 Task: Create a rule when a start date more than 1 days ago is moved in a card by anyone except me.
Action: Mouse moved to (1179, 98)
Screenshot: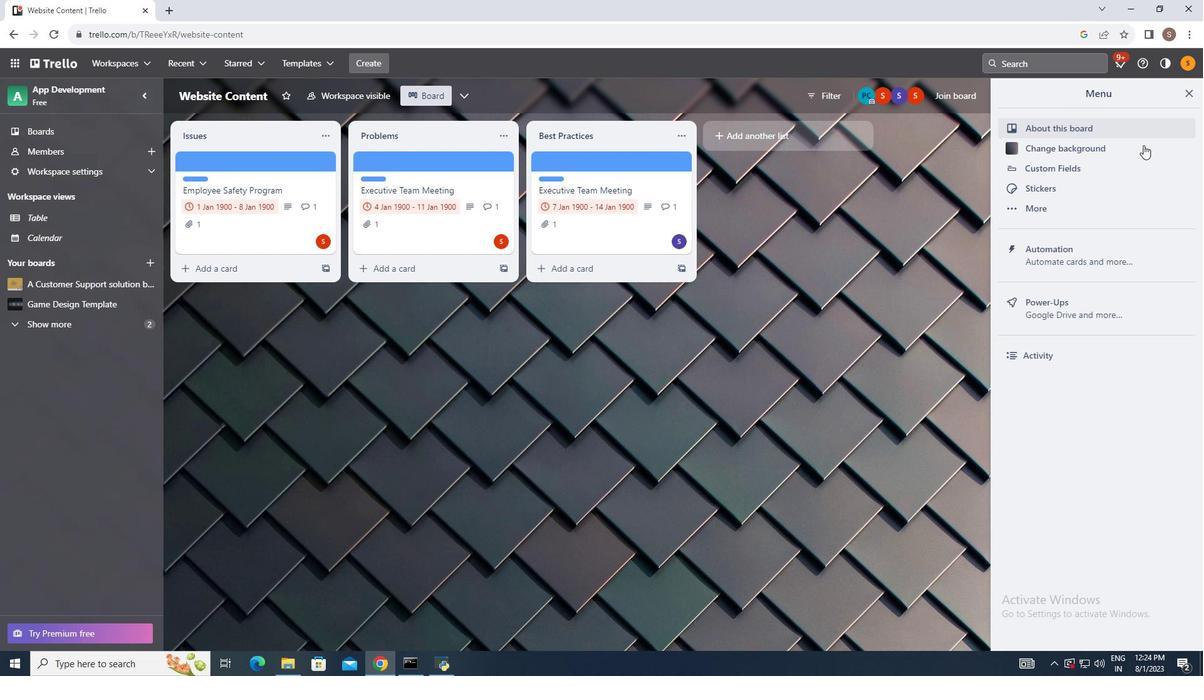 
Action: Mouse pressed left at (1179, 98)
Screenshot: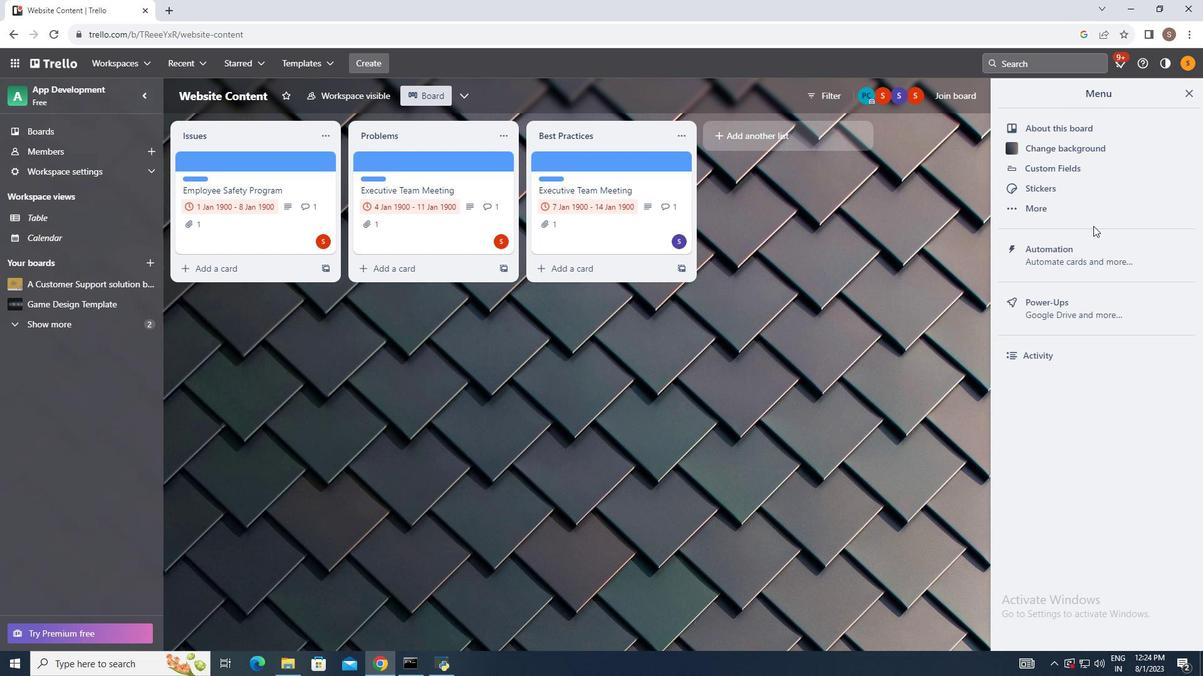 
Action: Mouse moved to (1085, 251)
Screenshot: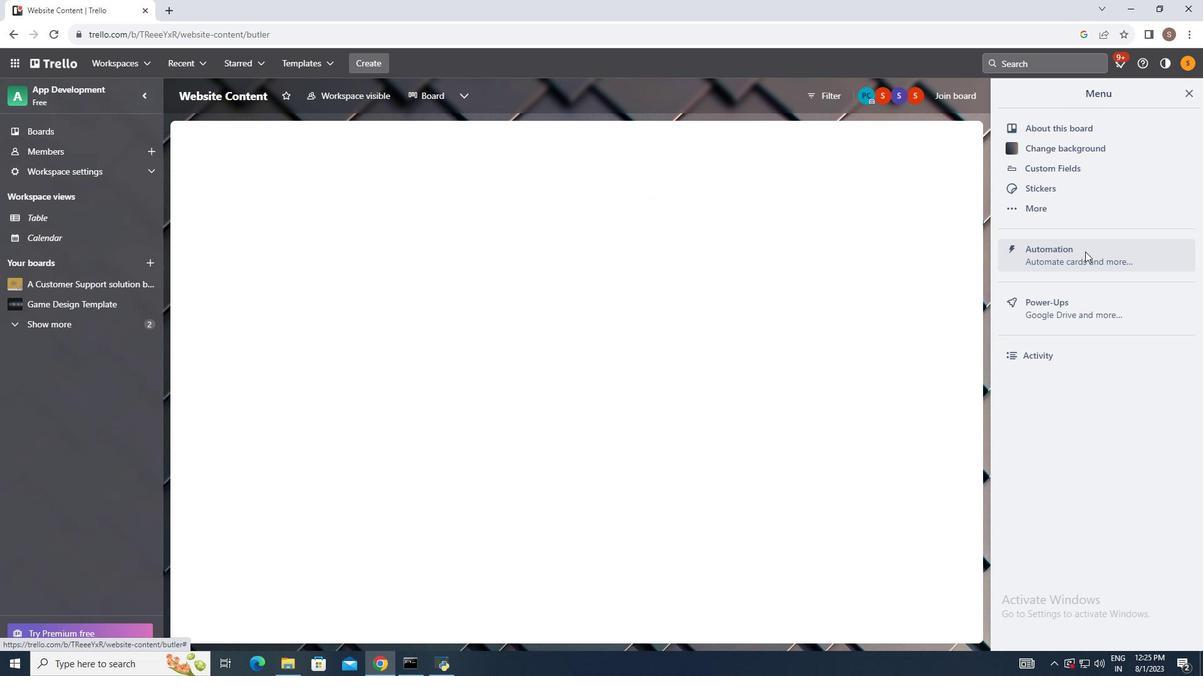 
Action: Mouse pressed left at (1085, 251)
Screenshot: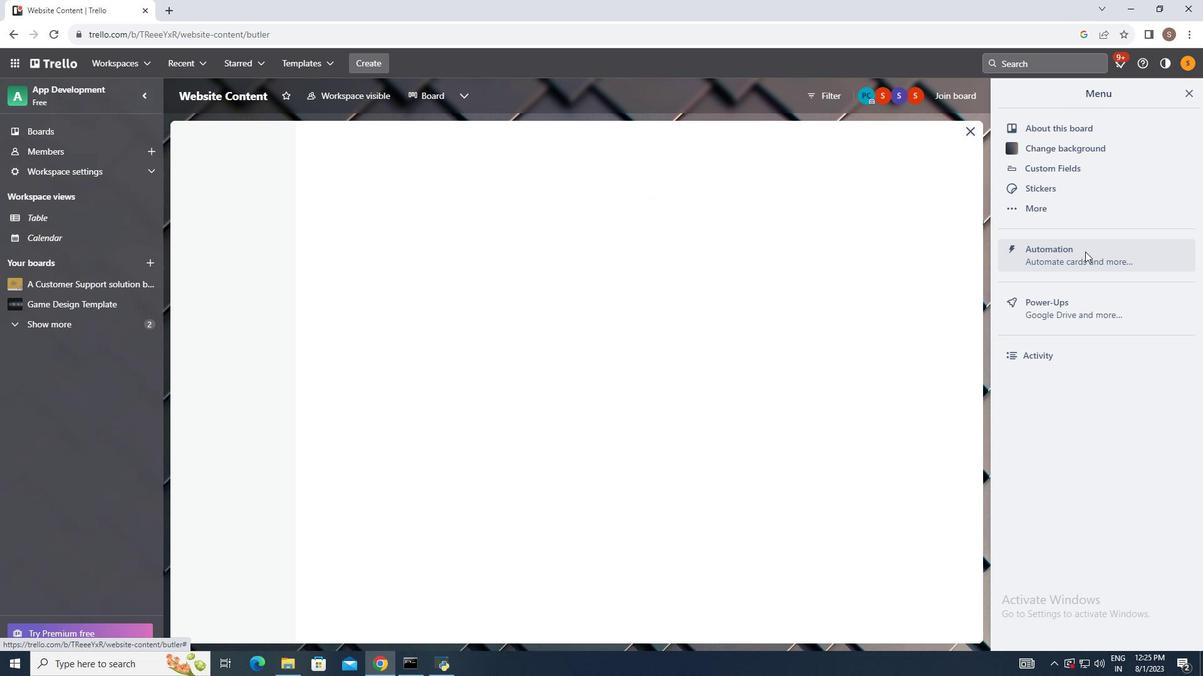 
Action: Mouse moved to (249, 215)
Screenshot: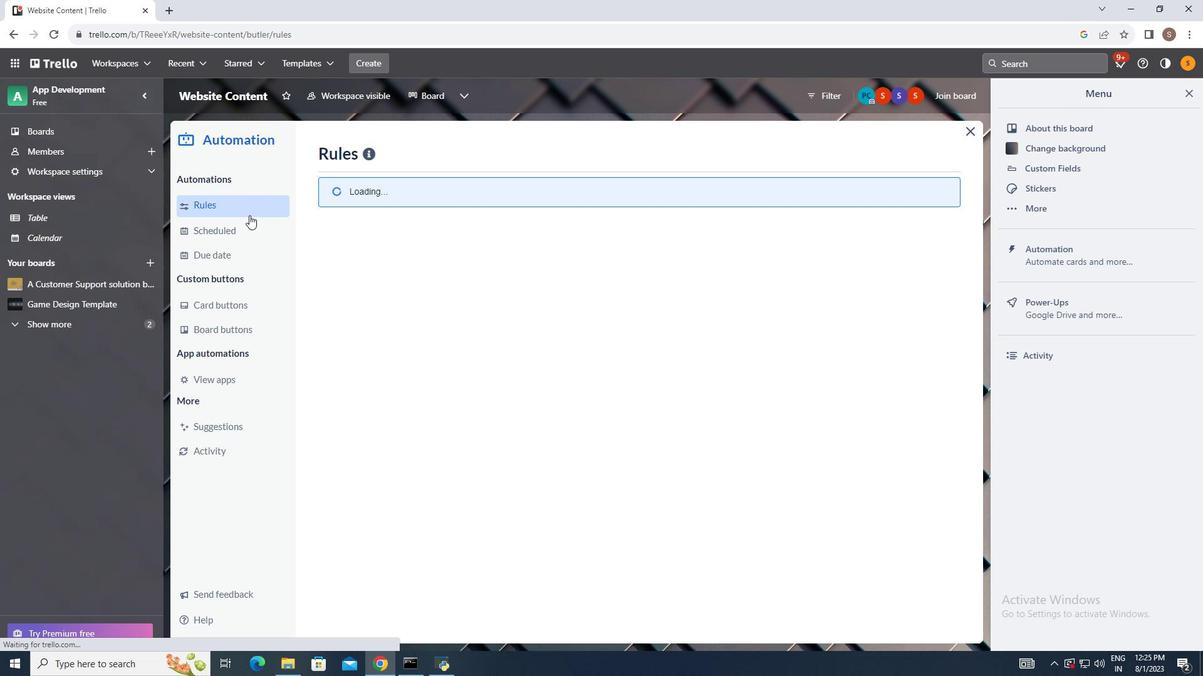 
Action: Mouse pressed left at (249, 215)
Screenshot: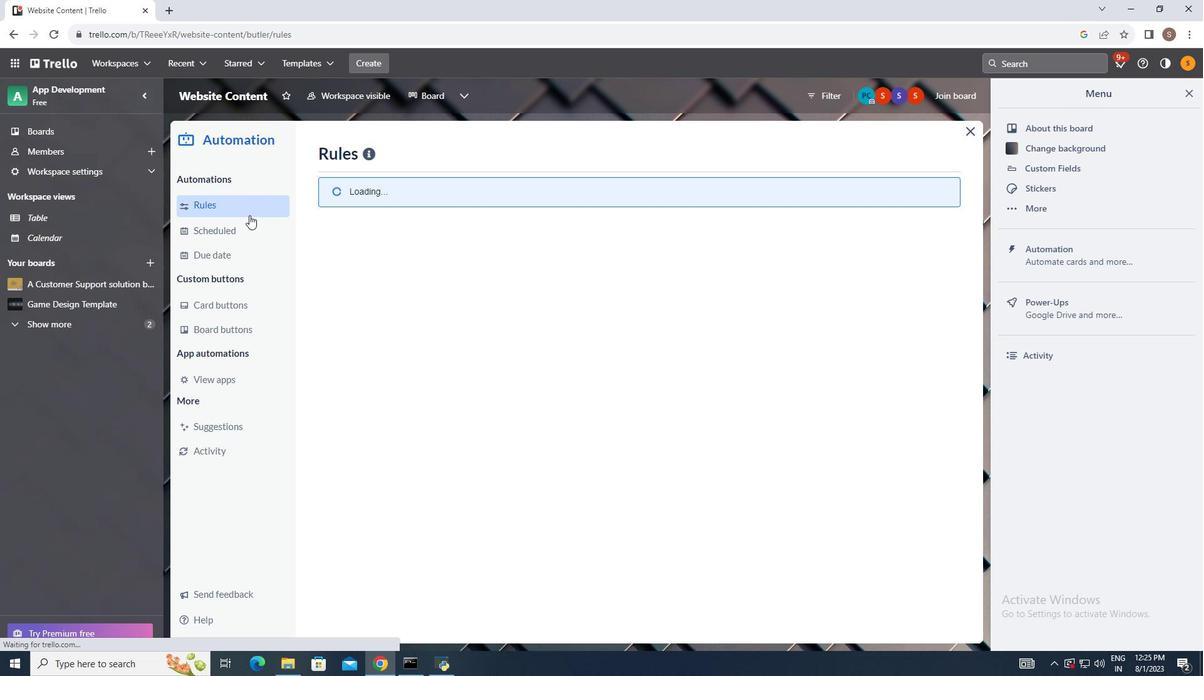 
Action: Mouse moved to (830, 156)
Screenshot: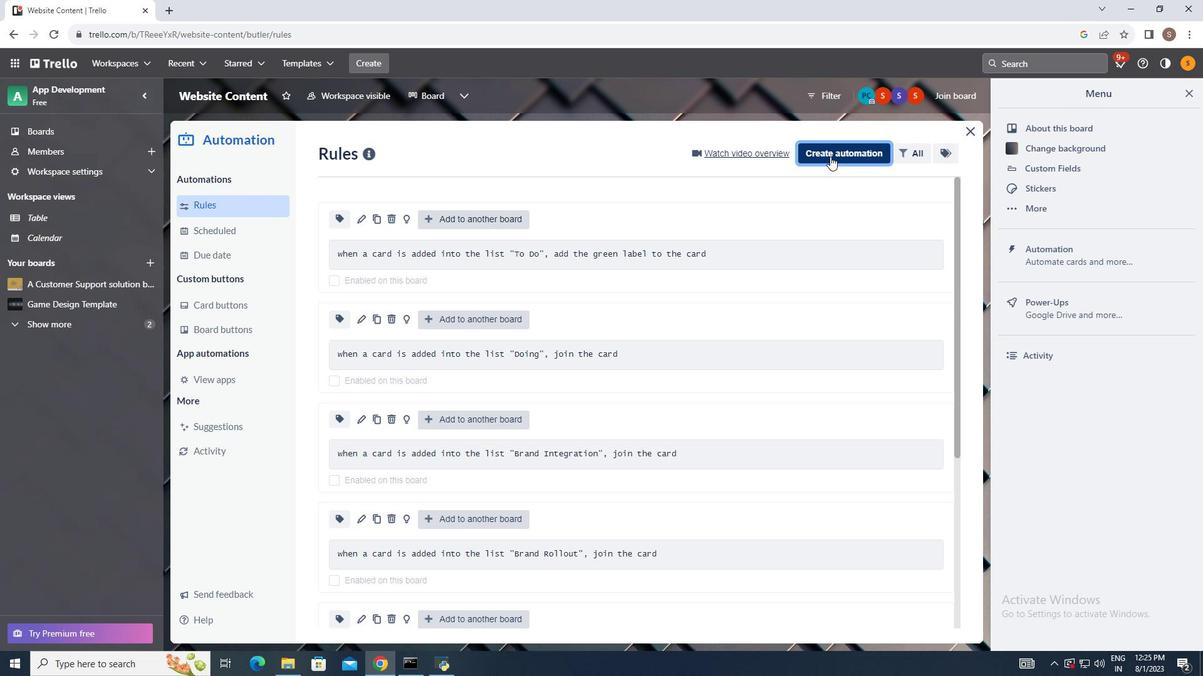 
Action: Mouse pressed left at (830, 156)
Screenshot: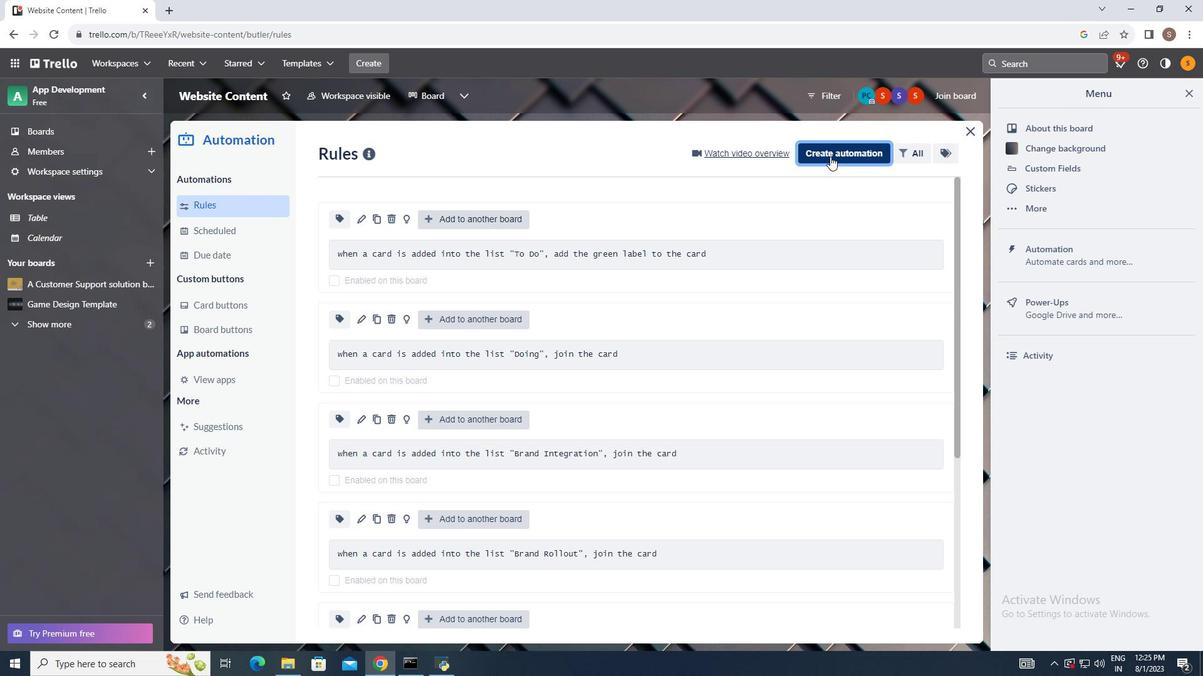 
Action: Mouse moved to (643, 273)
Screenshot: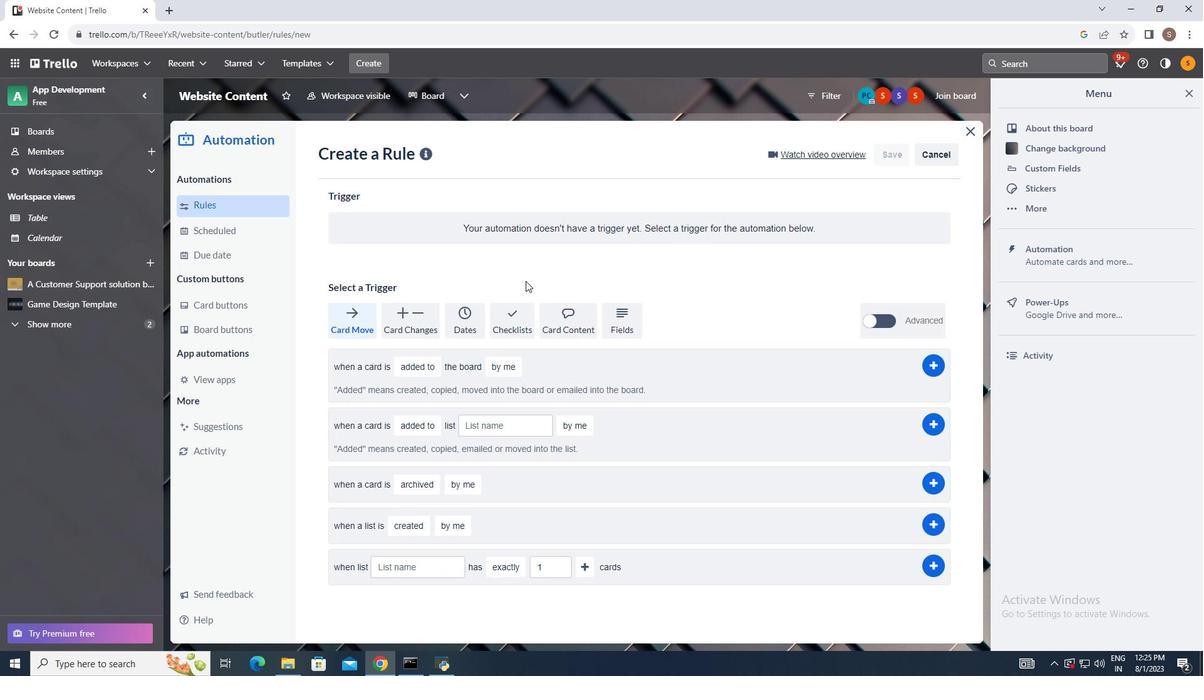 
Action: Mouse pressed left at (643, 273)
Screenshot: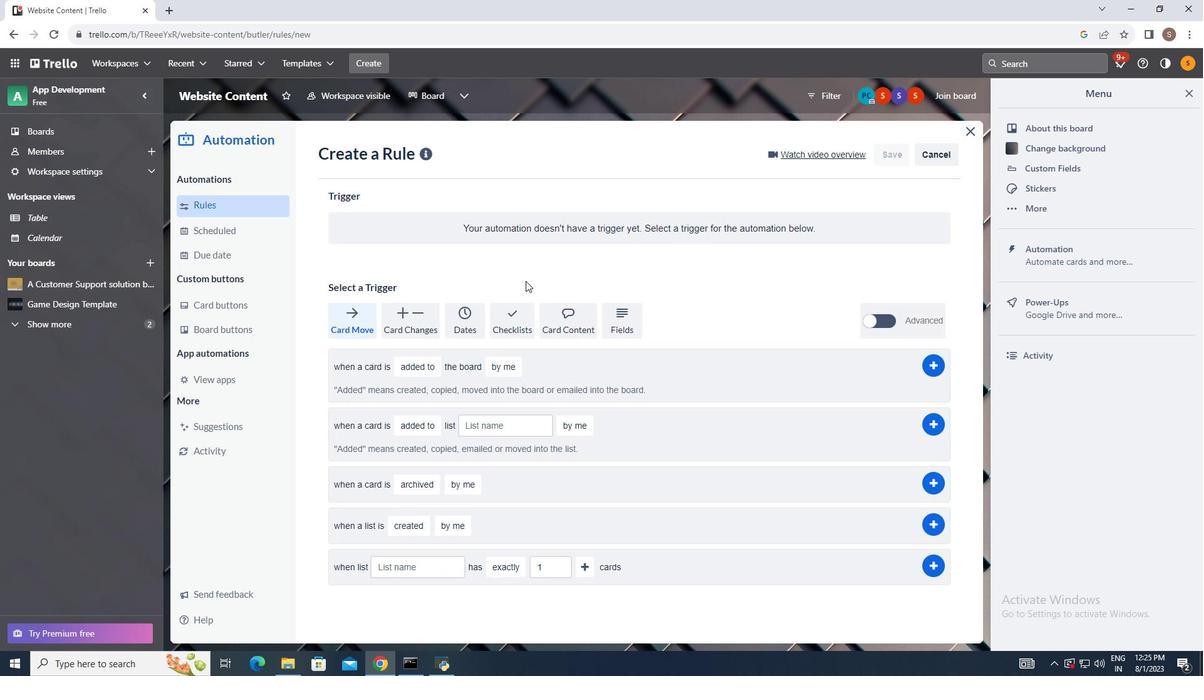 
Action: Mouse moved to (463, 315)
Screenshot: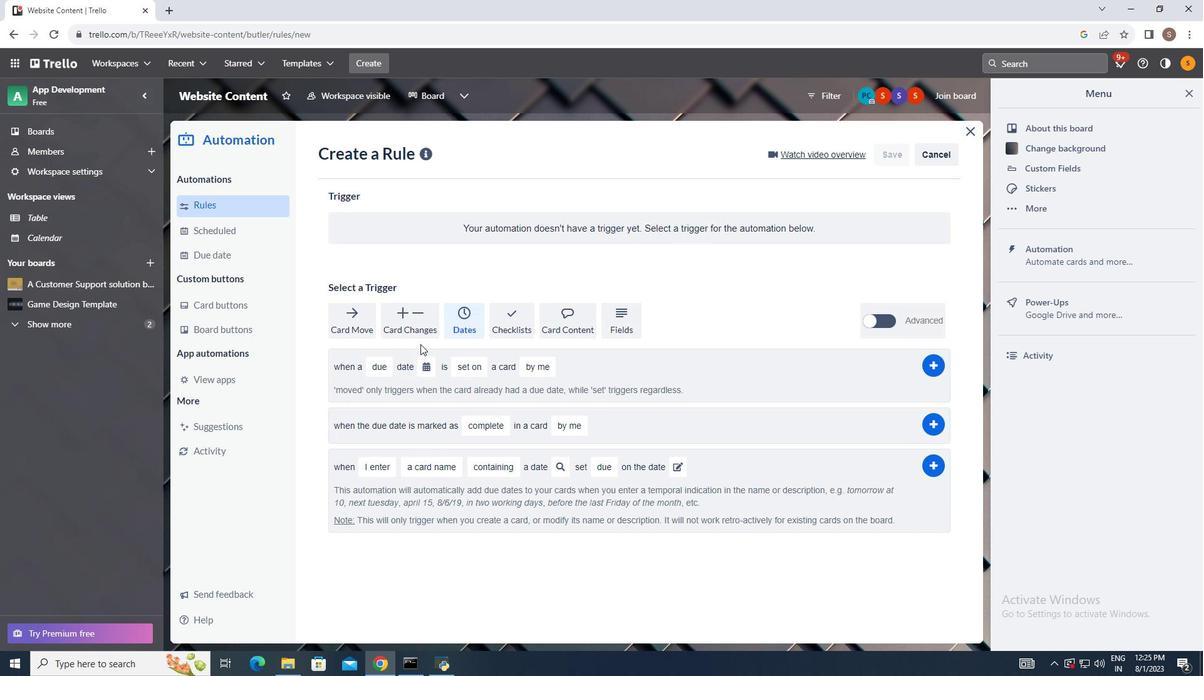 
Action: Mouse pressed left at (463, 315)
Screenshot: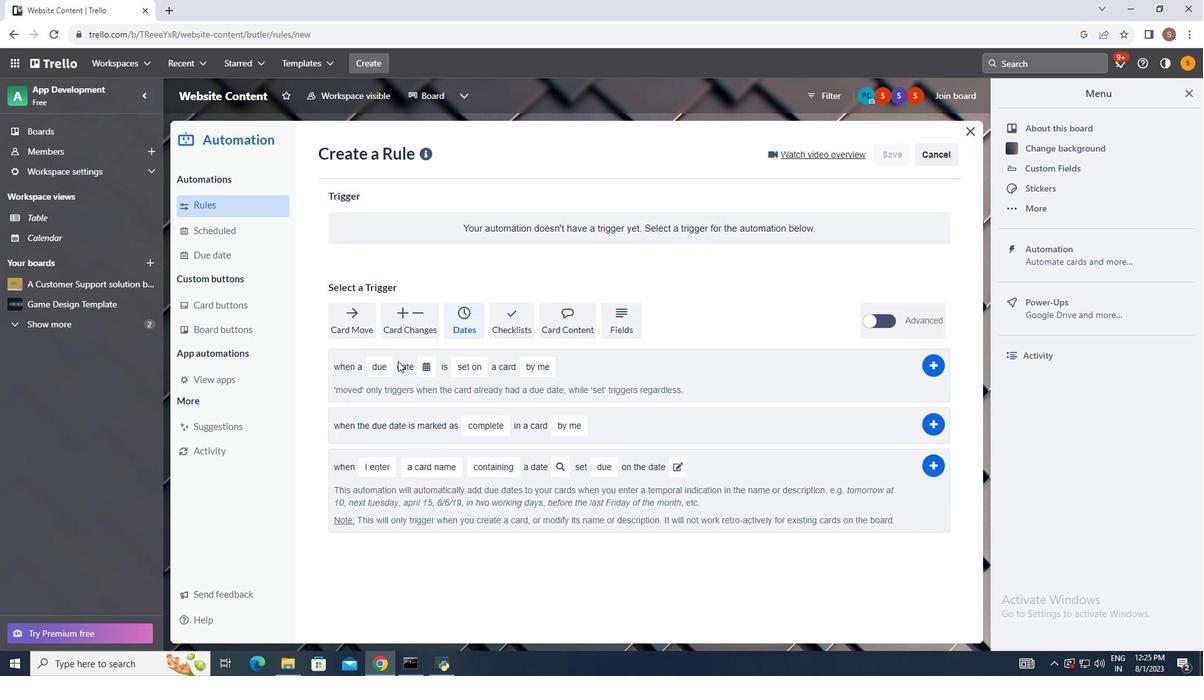 
Action: Mouse moved to (383, 369)
Screenshot: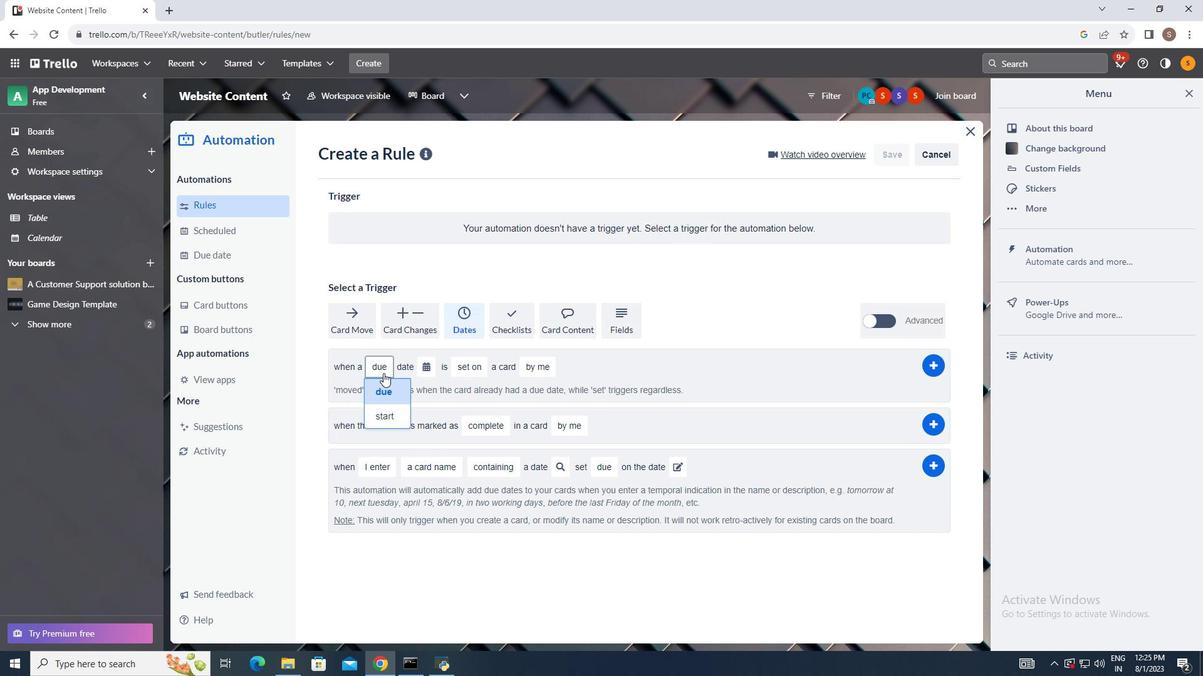 
Action: Mouse pressed left at (383, 369)
Screenshot: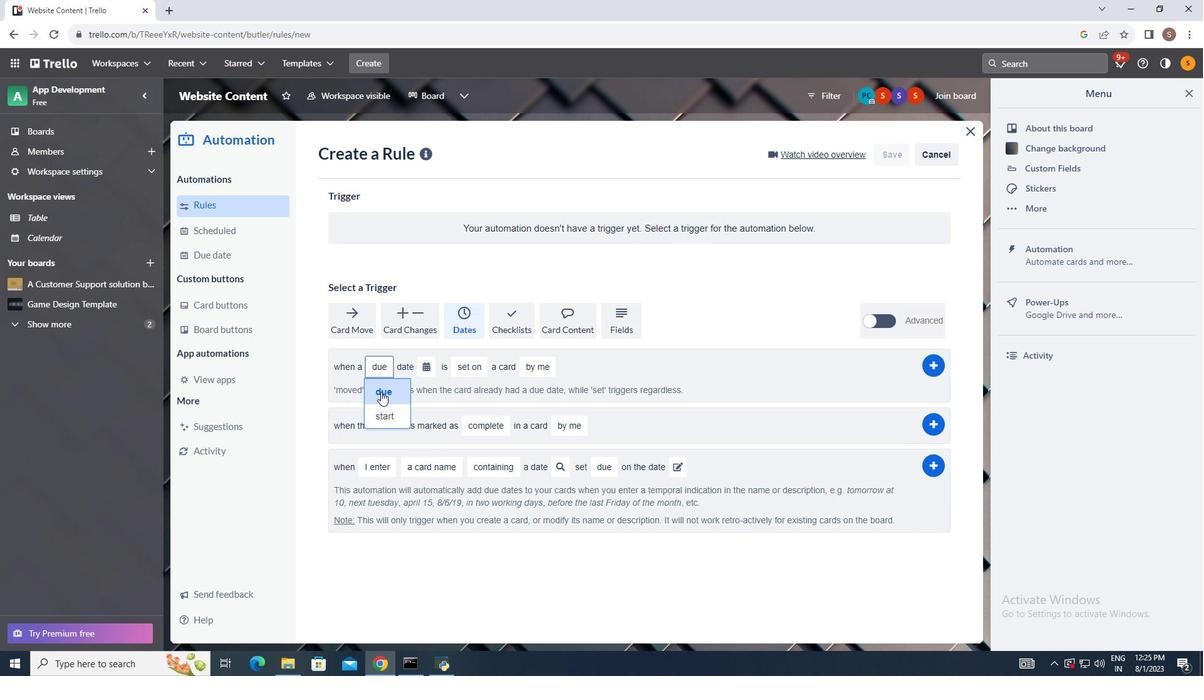 
Action: Mouse moved to (384, 412)
Screenshot: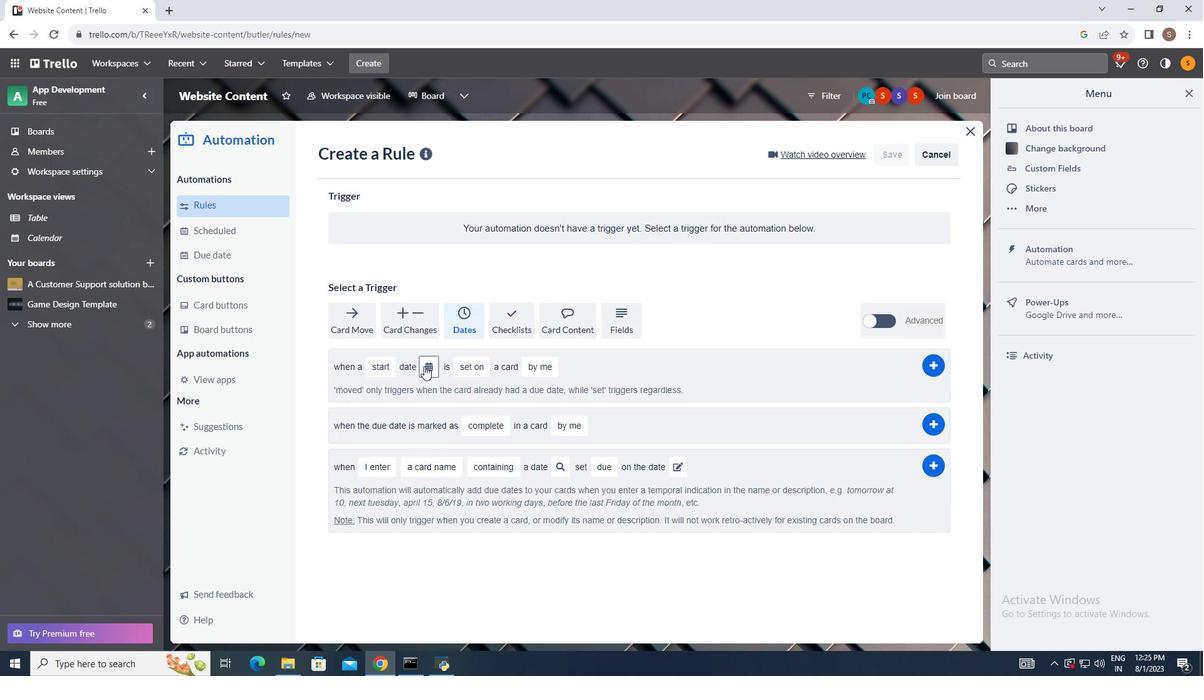 
Action: Mouse pressed left at (384, 412)
Screenshot: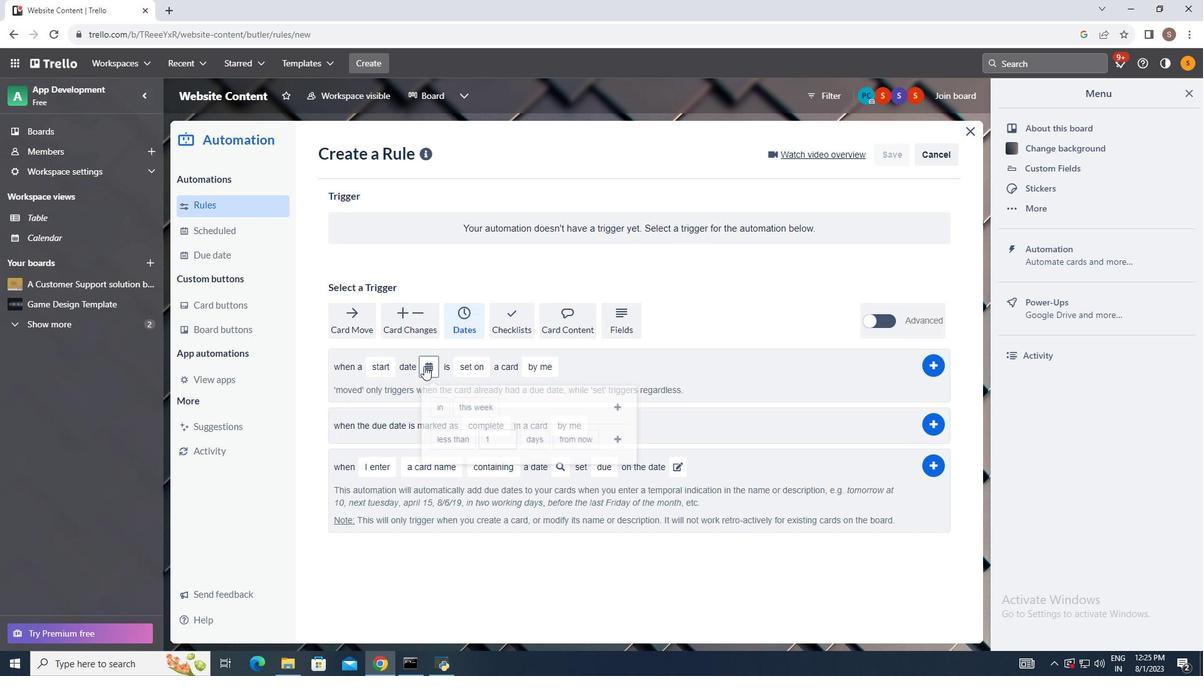
Action: Mouse moved to (424, 366)
Screenshot: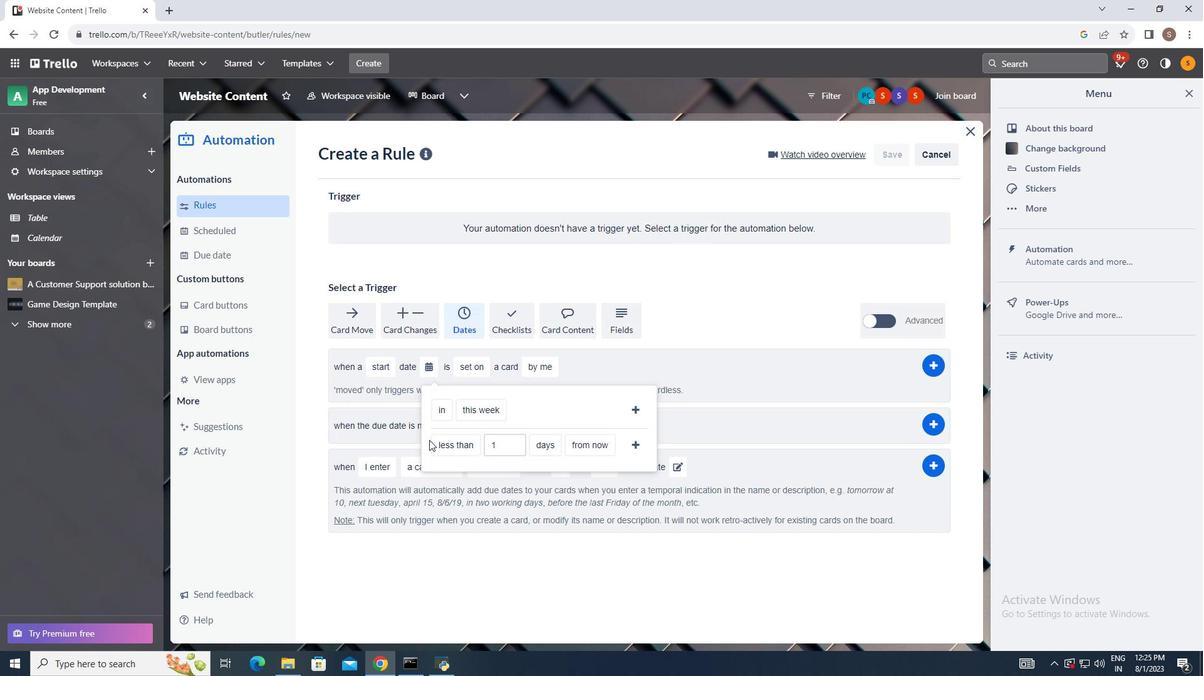 
Action: Mouse pressed left at (424, 366)
Screenshot: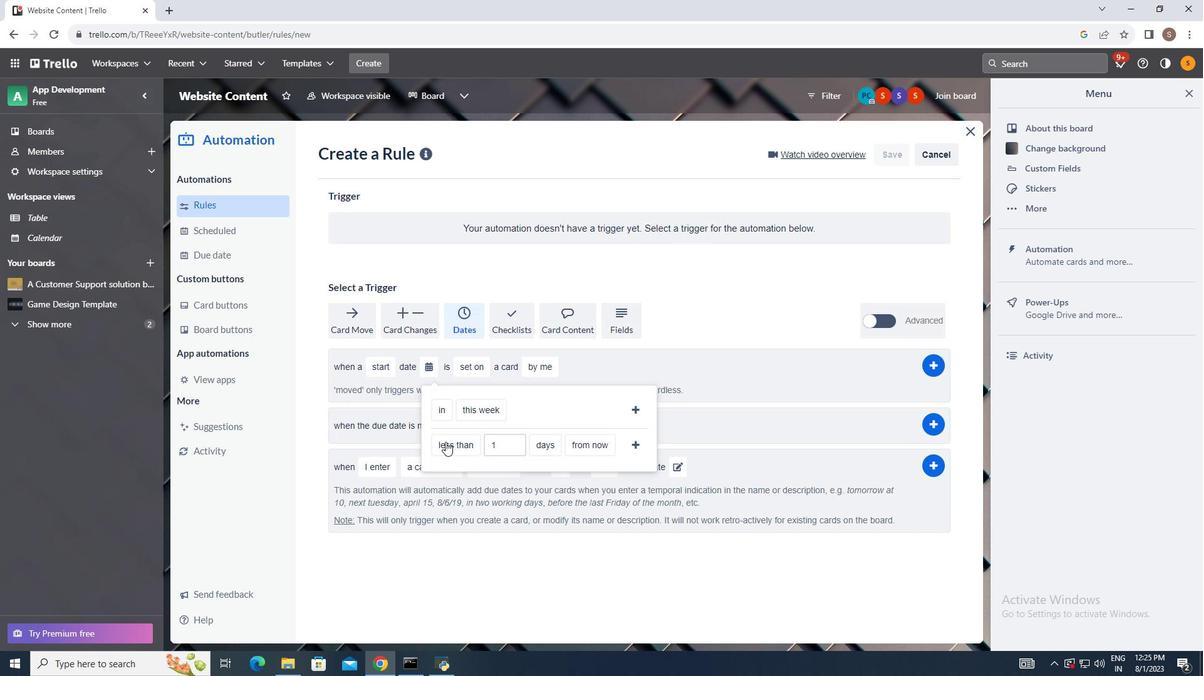 
Action: Mouse moved to (446, 442)
Screenshot: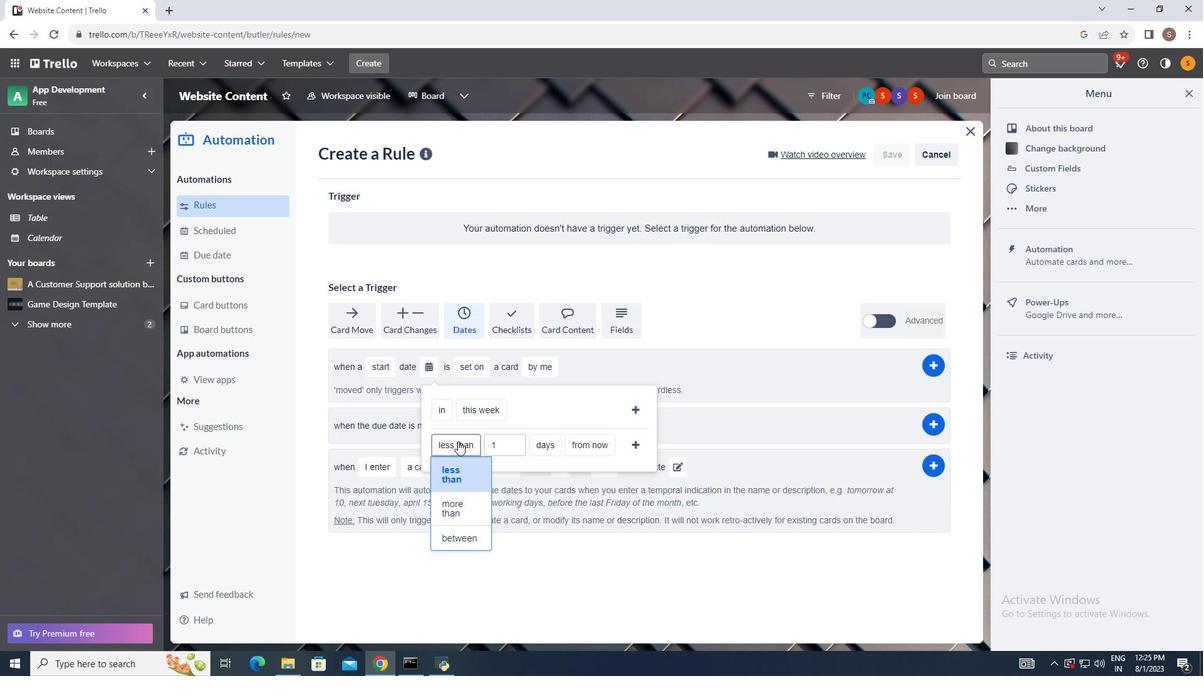 
Action: Mouse pressed left at (446, 442)
Screenshot: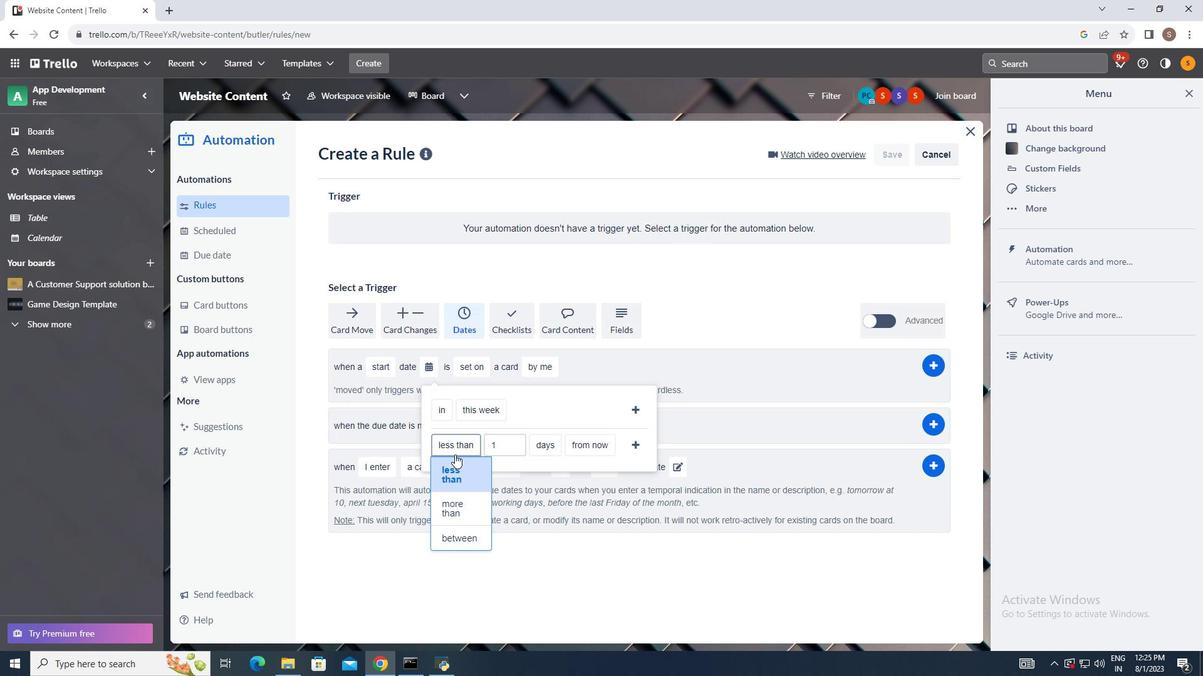 
Action: Mouse moved to (454, 503)
Screenshot: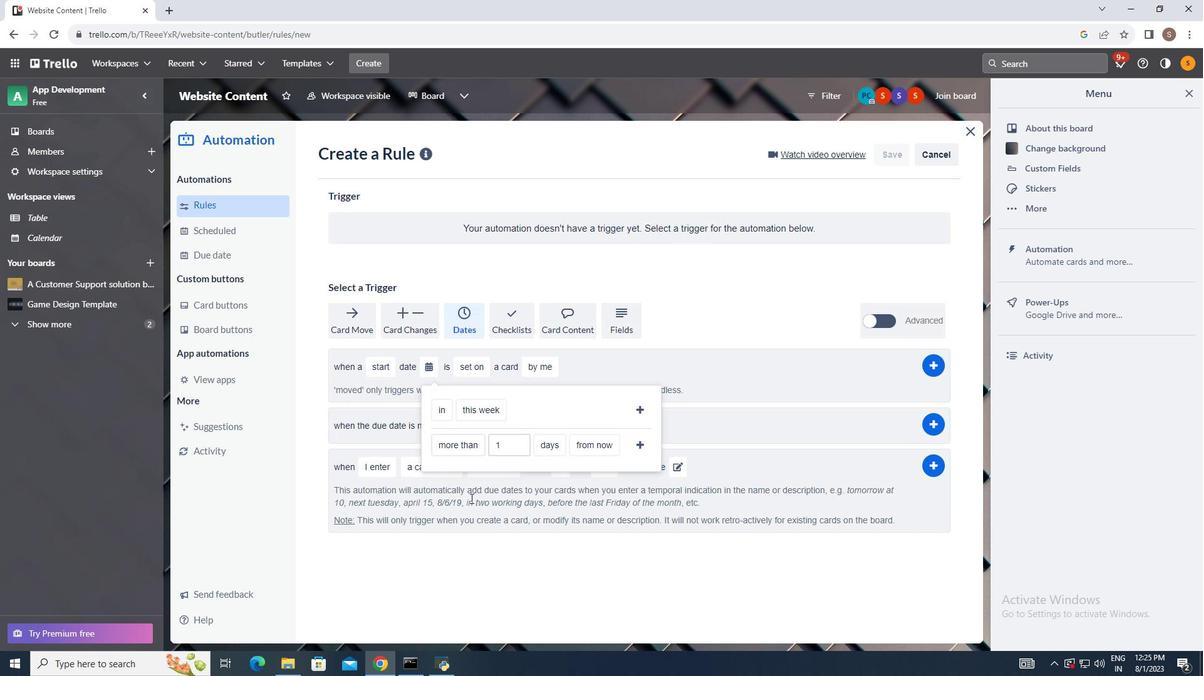 
Action: Mouse pressed left at (454, 503)
Screenshot: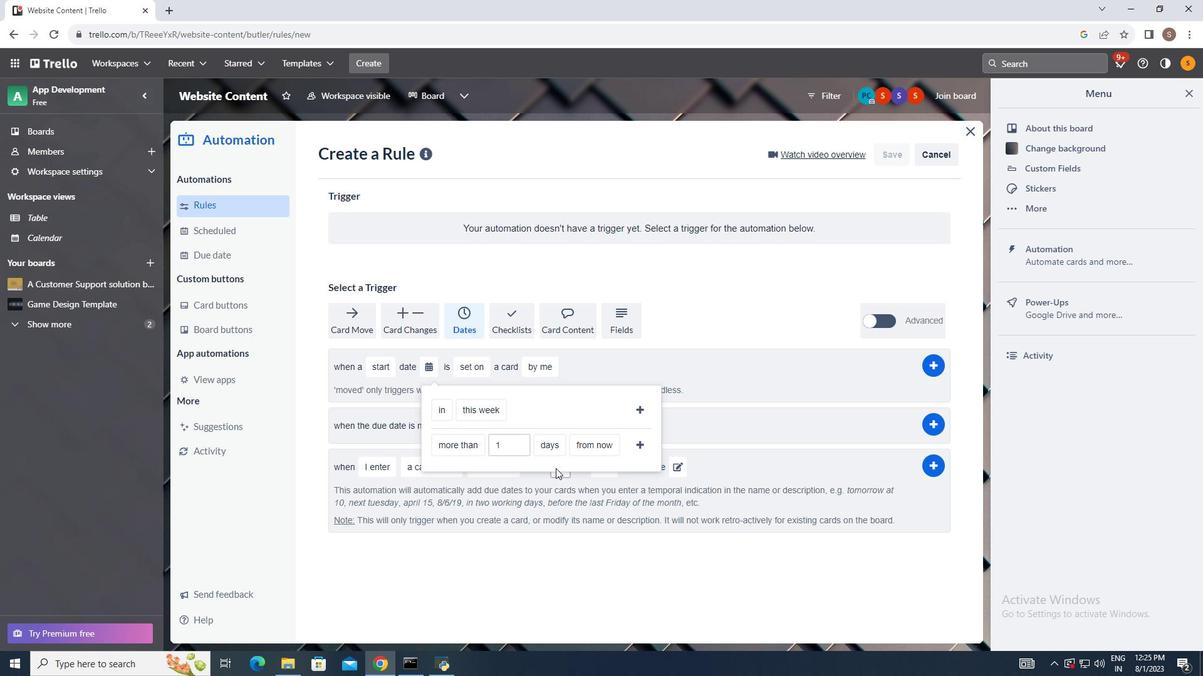 
Action: Mouse moved to (553, 446)
Screenshot: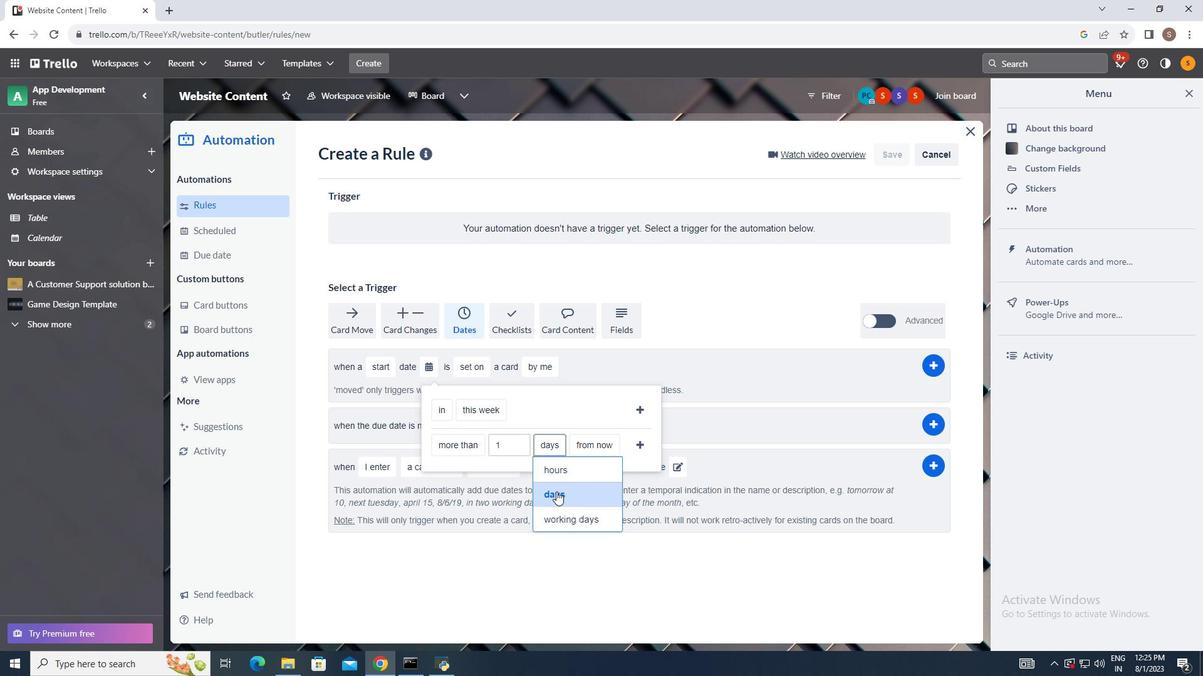 
Action: Mouse pressed left at (553, 446)
Screenshot: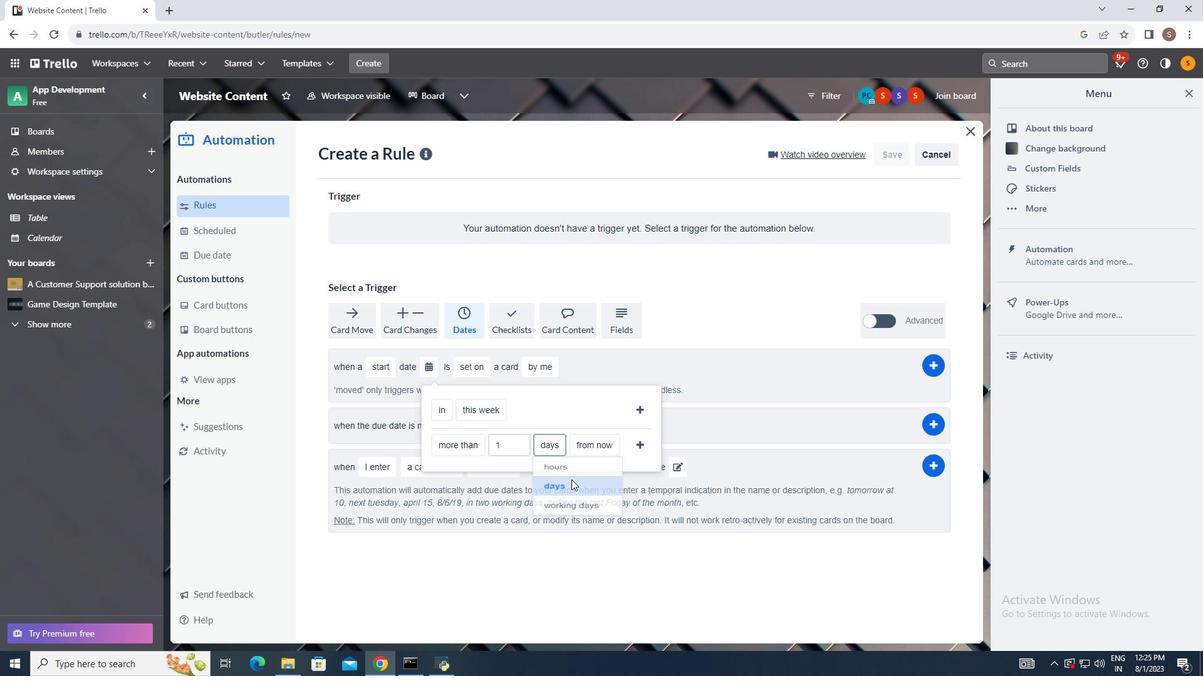 
Action: Mouse moved to (556, 491)
Screenshot: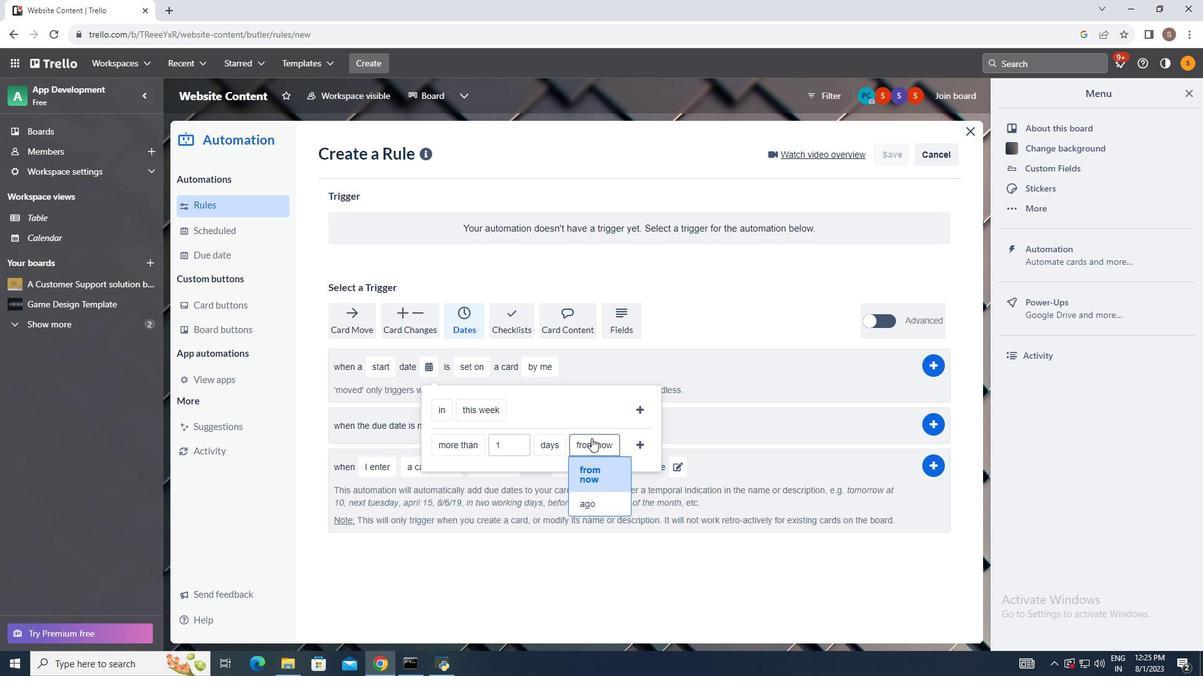
Action: Mouse pressed left at (556, 491)
Screenshot: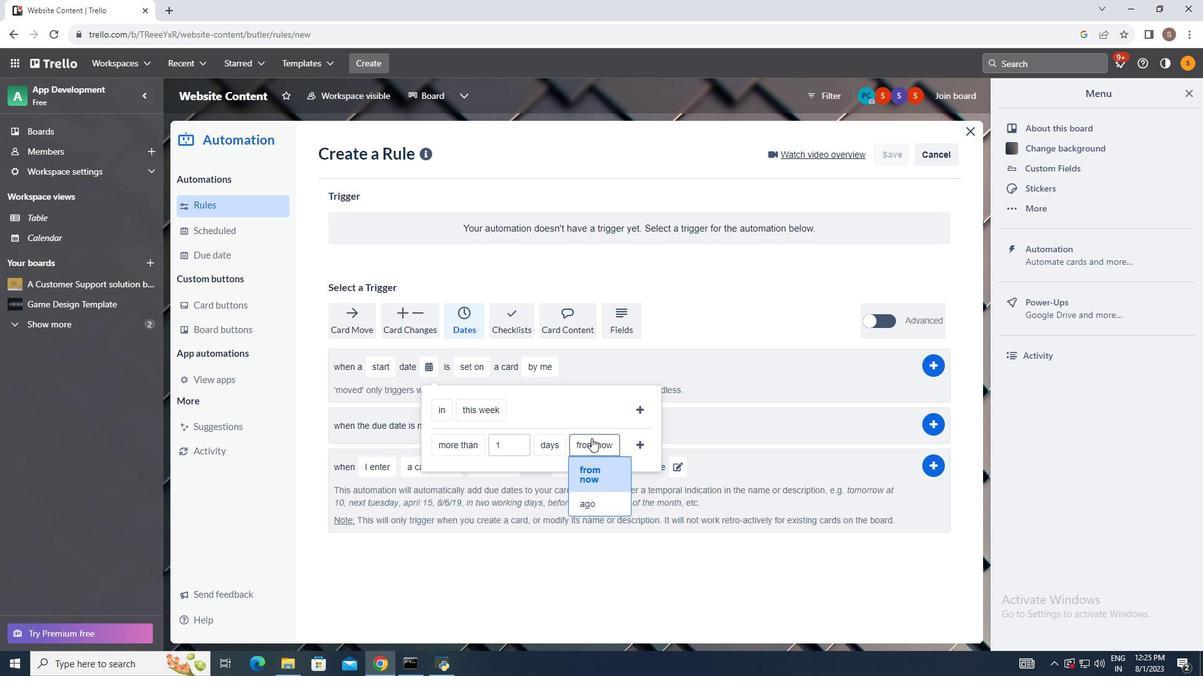
Action: Mouse moved to (591, 438)
Screenshot: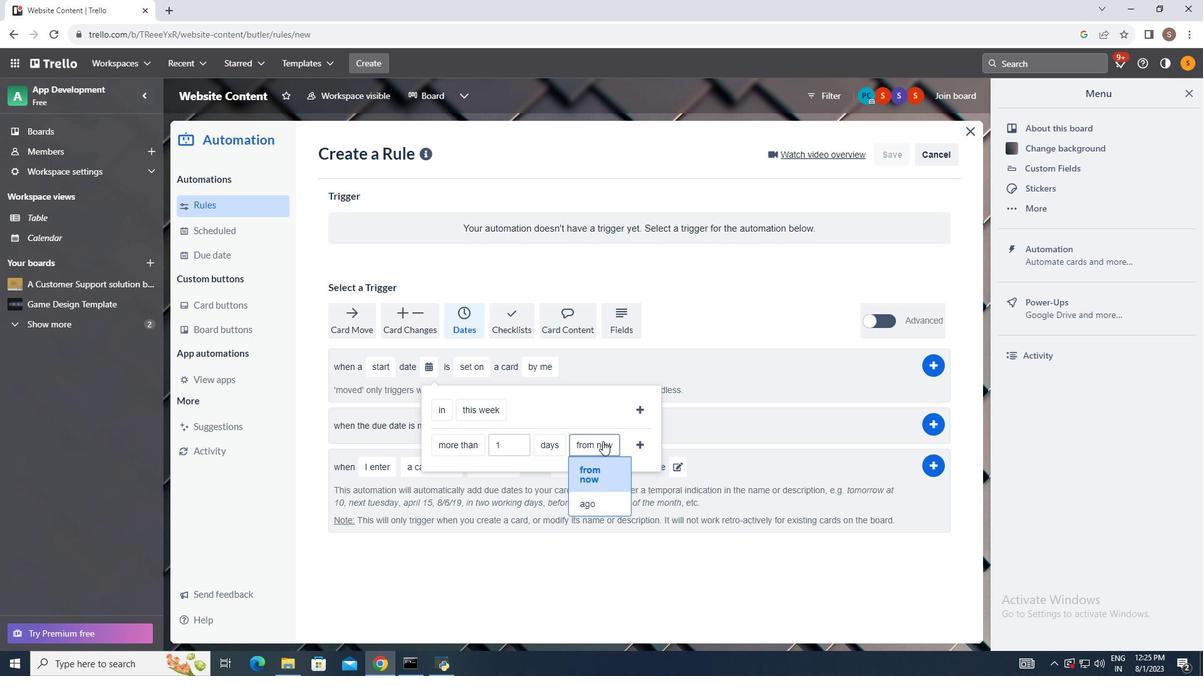
Action: Mouse pressed left at (591, 438)
Screenshot: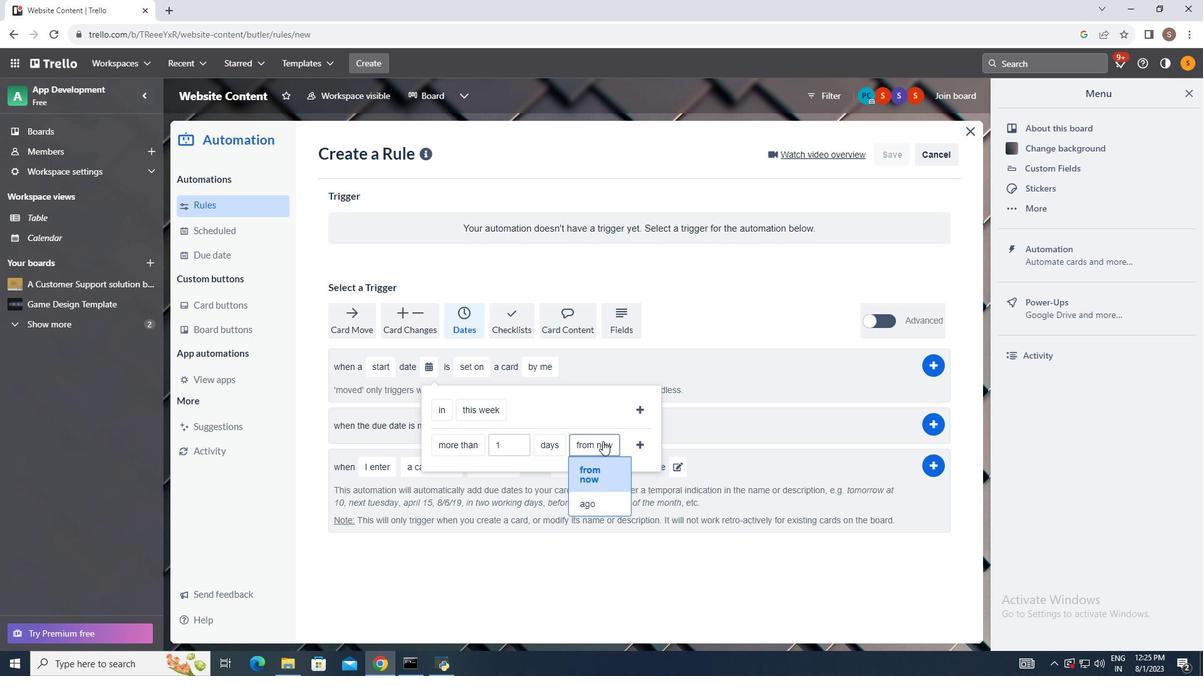 
Action: Mouse moved to (599, 505)
Screenshot: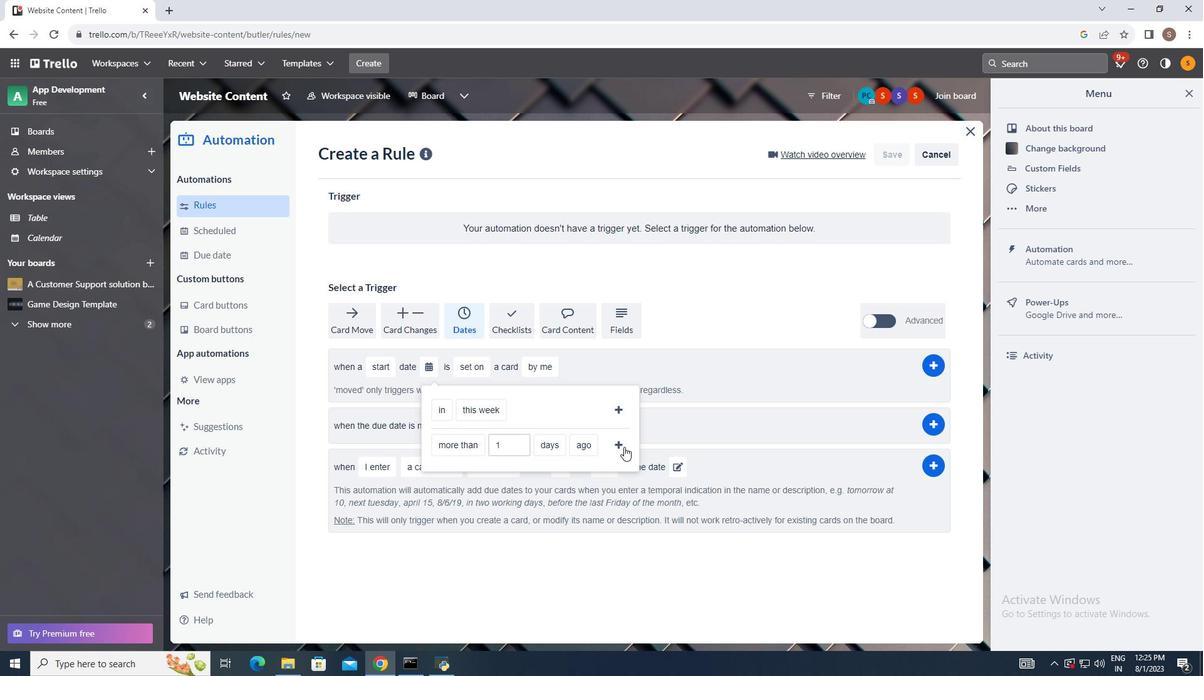 
Action: Mouse pressed left at (599, 505)
Screenshot: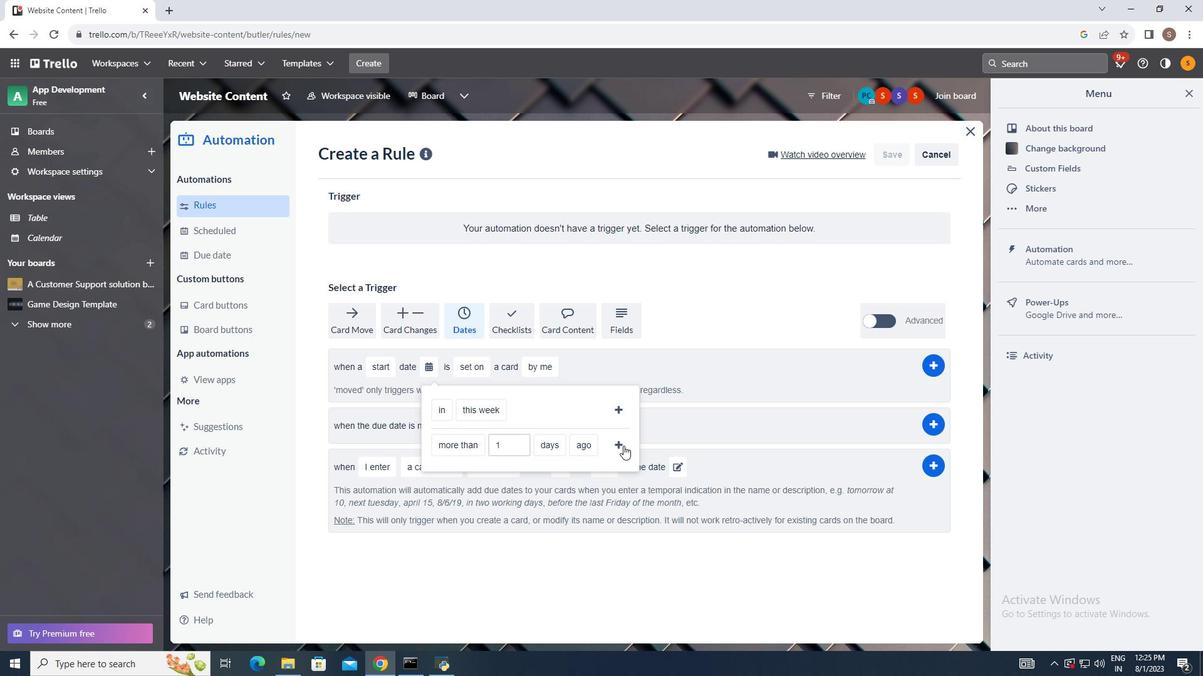 
Action: Mouse moved to (623, 445)
Screenshot: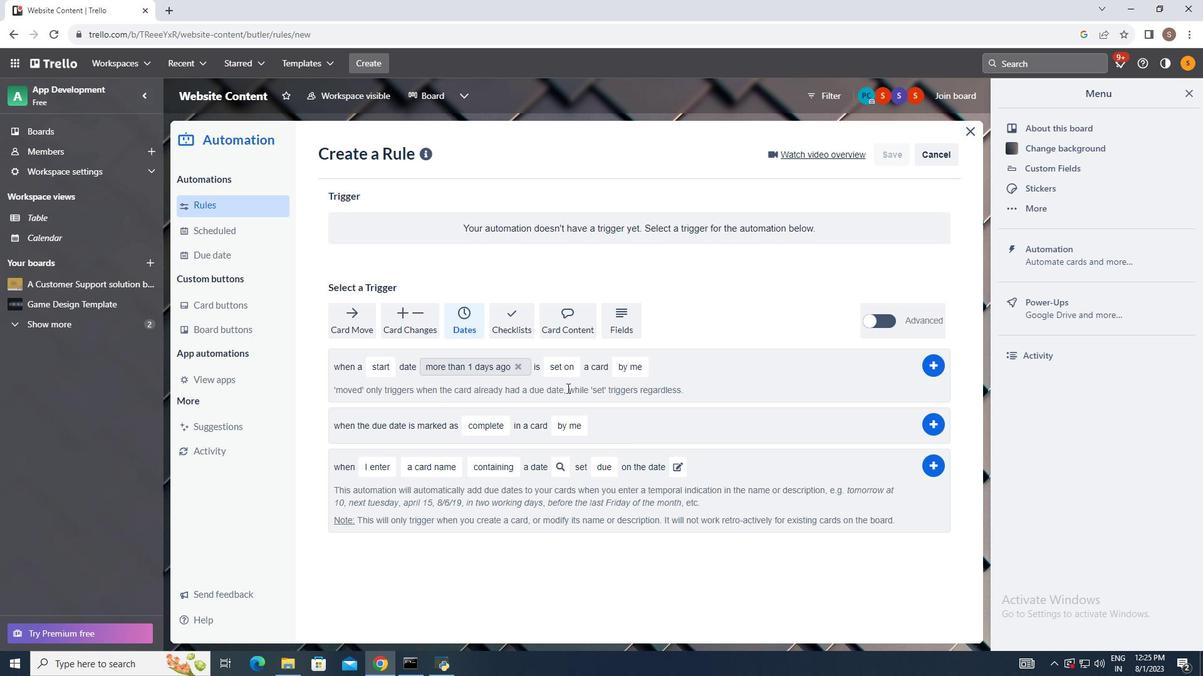 
Action: Mouse pressed left at (623, 445)
Screenshot: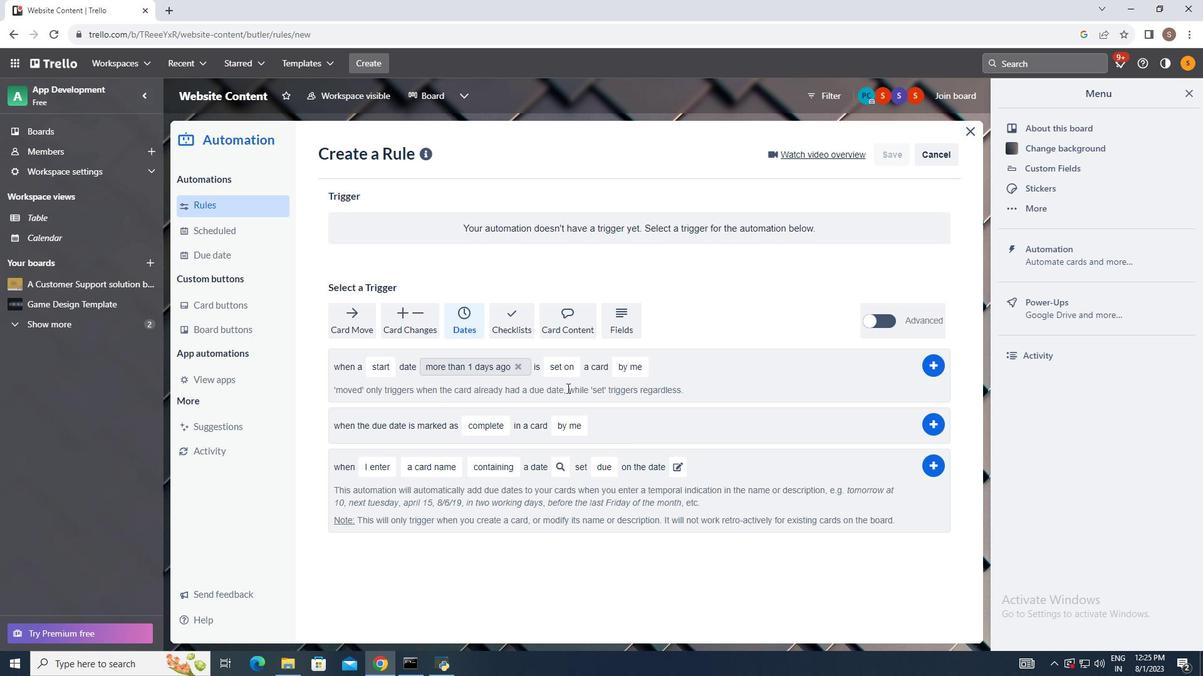 
Action: Mouse moved to (557, 364)
Screenshot: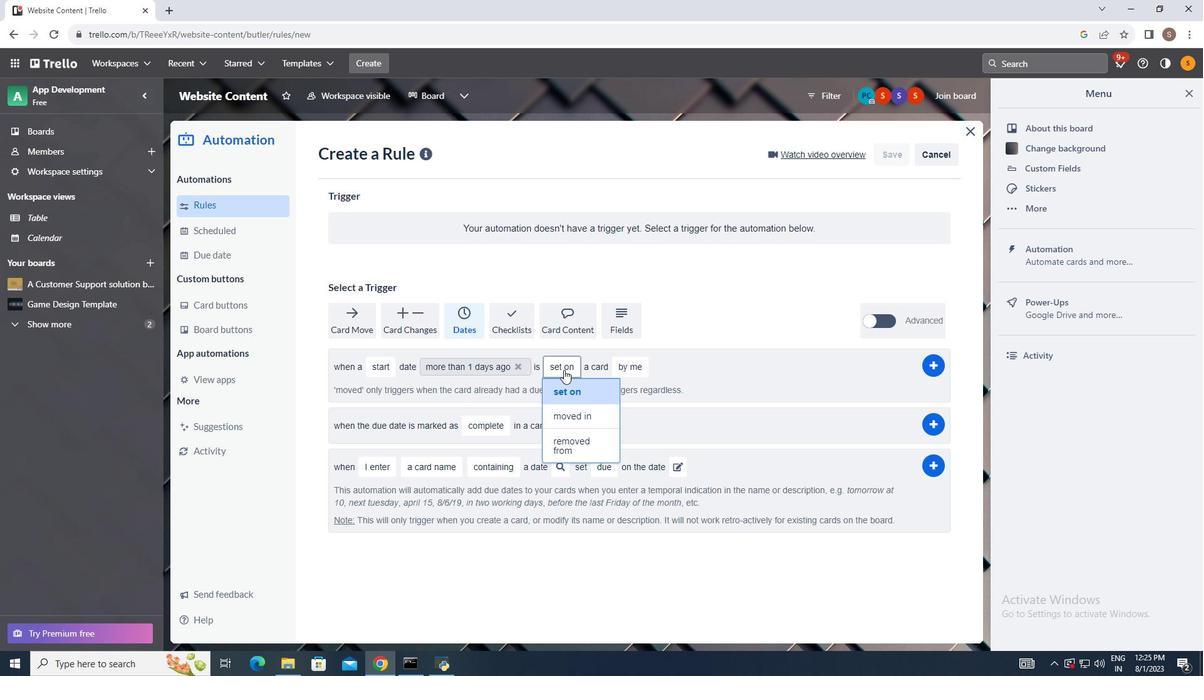 
Action: Mouse pressed left at (557, 364)
Screenshot: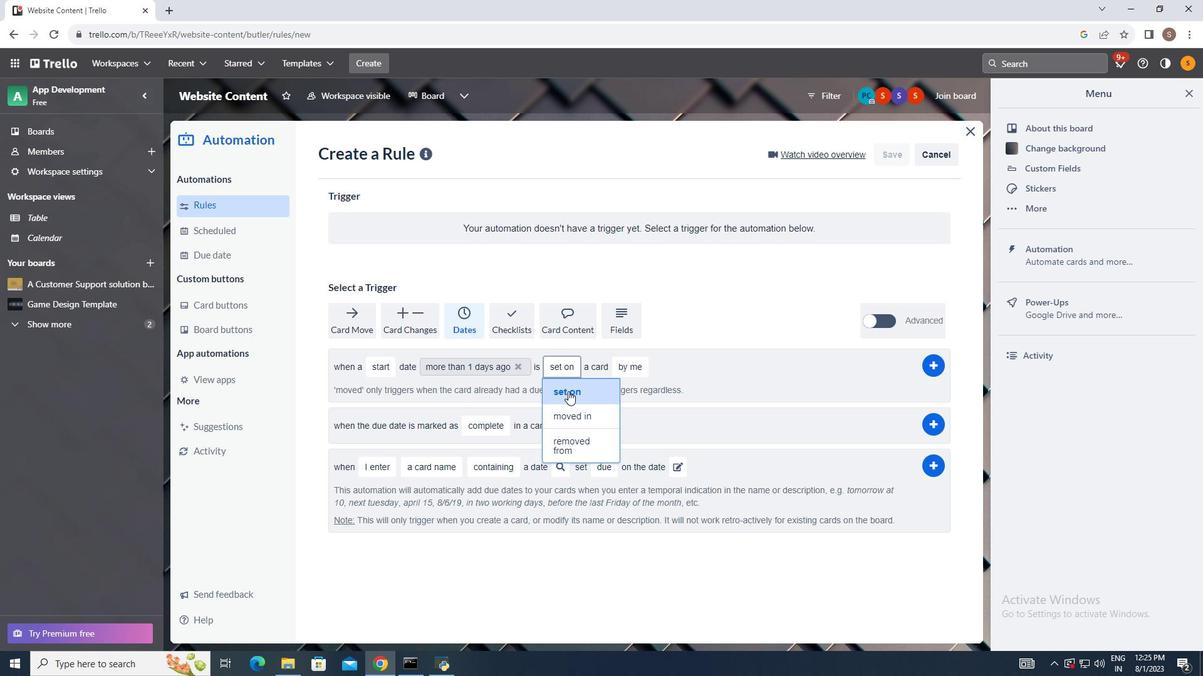 
Action: Mouse moved to (572, 421)
Screenshot: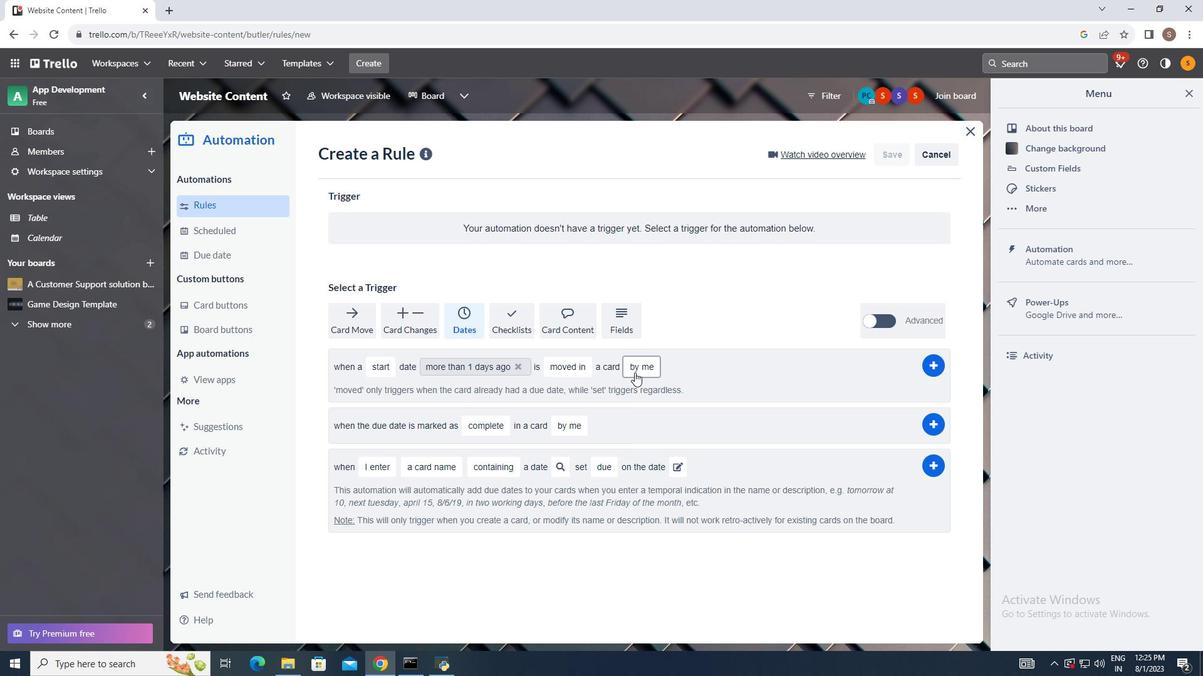 
Action: Mouse pressed left at (572, 421)
Screenshot: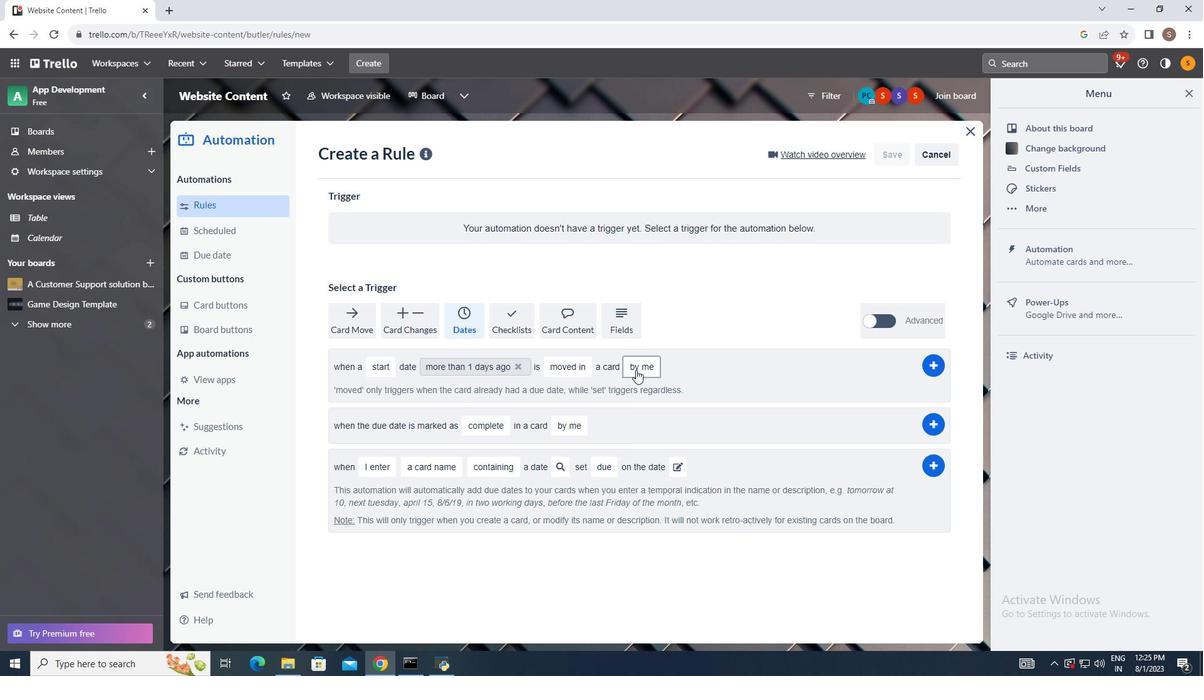 
Action: Mouse moved to (636, 370)
Screenshot: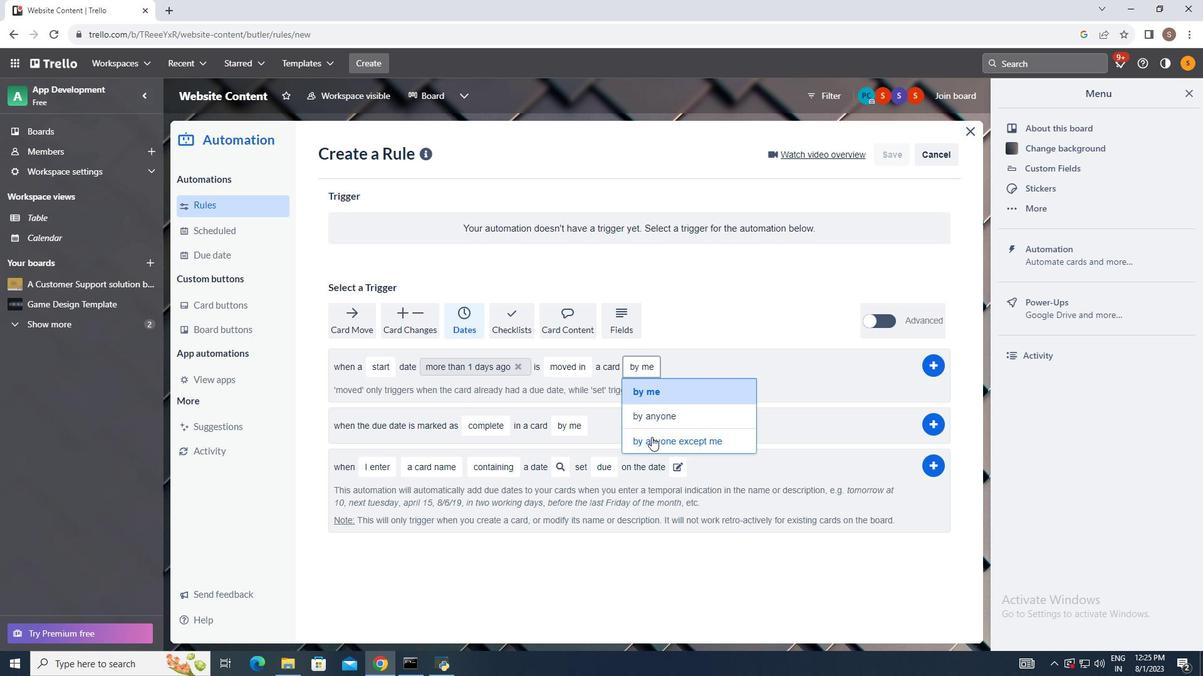 
Action: Mouse pressed left at (636, 370)
Screenshot: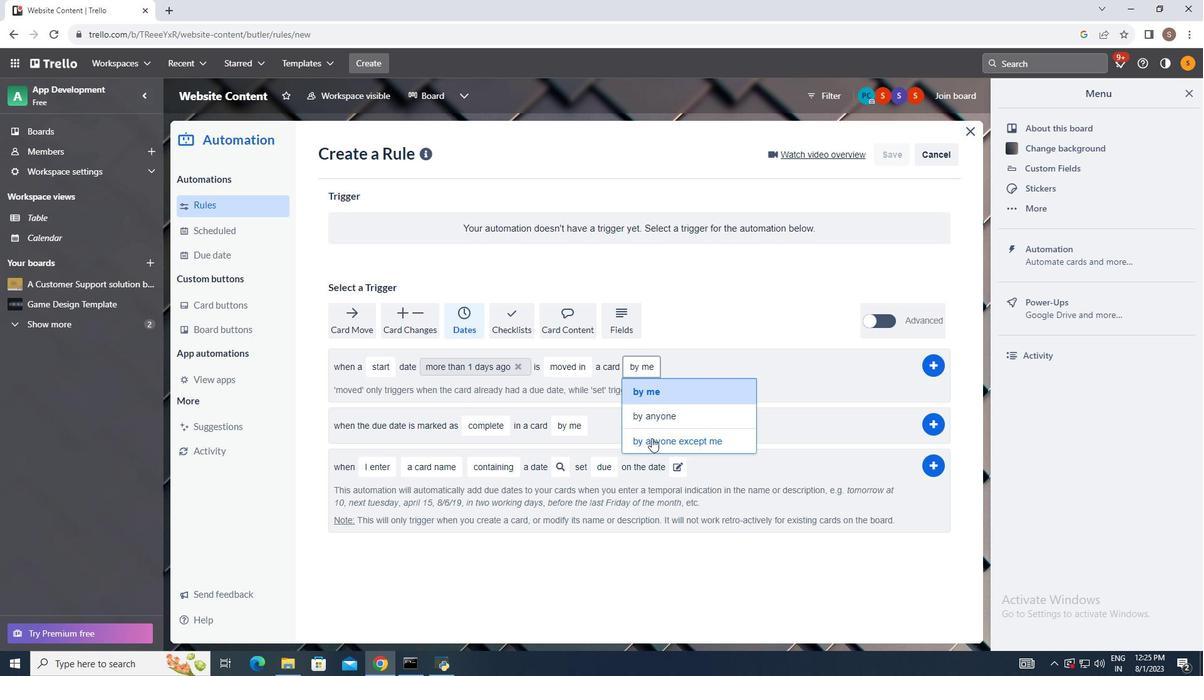 
Action: Mouse moved to (651, 438)
Screenshot: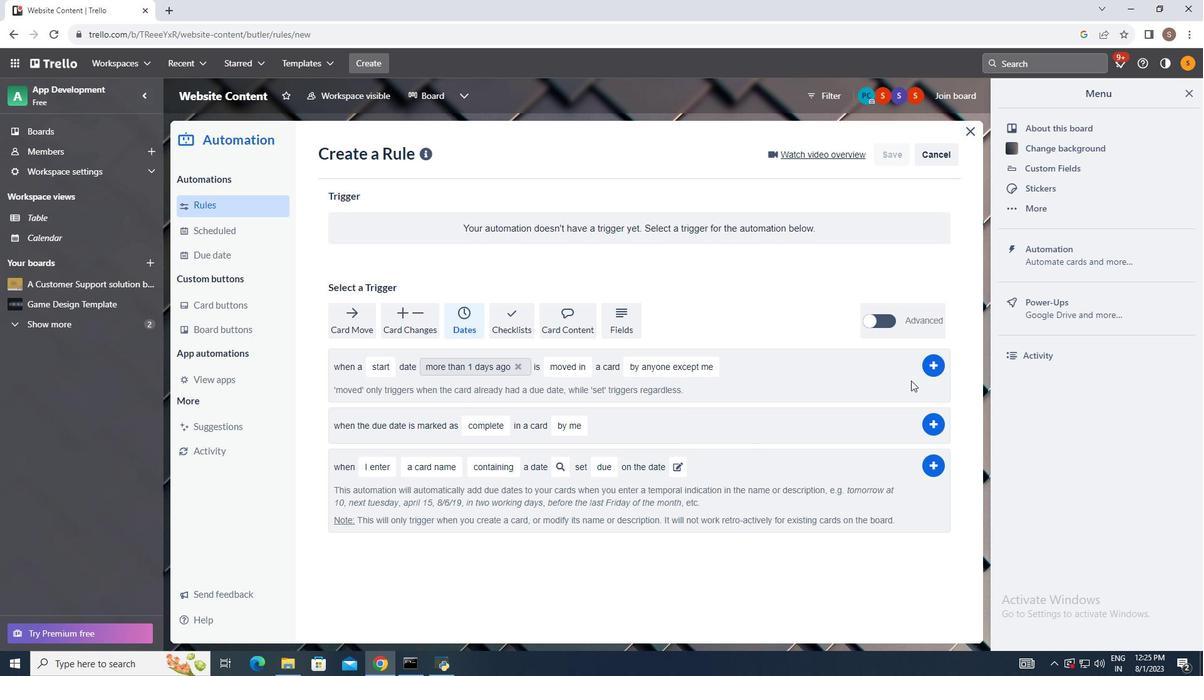 
Action: Mouse pressed left at (651, 438)
Screenshot: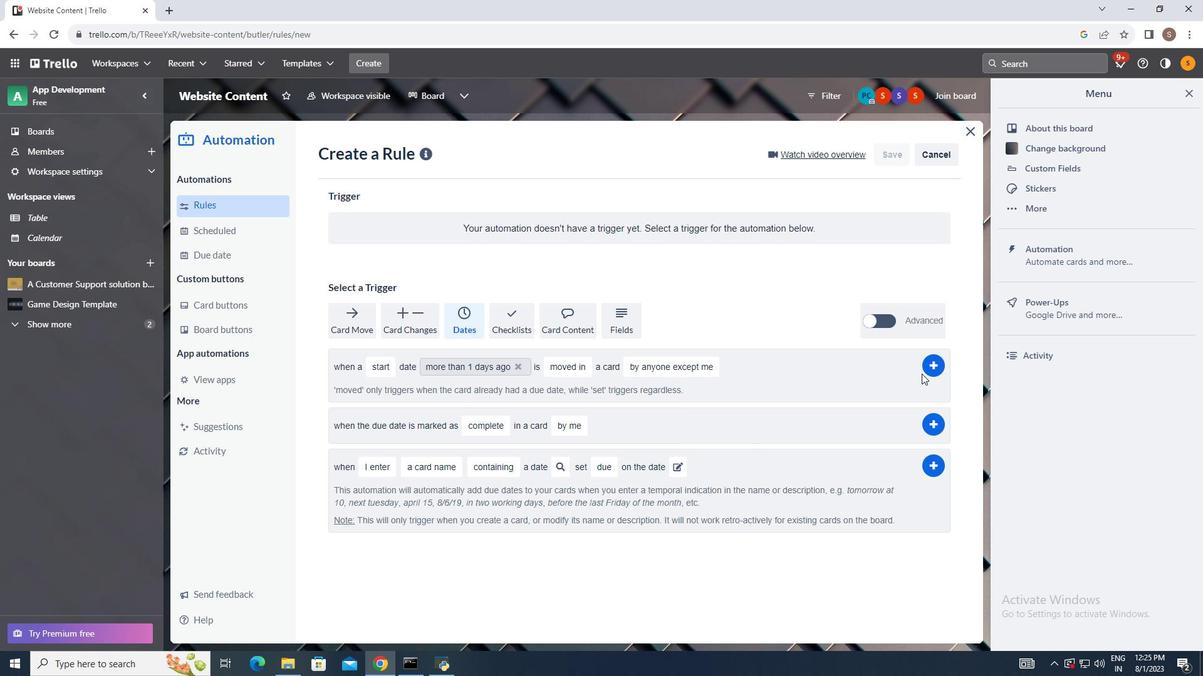 
Action: Mouse moved to (928, 365)
Screenshot: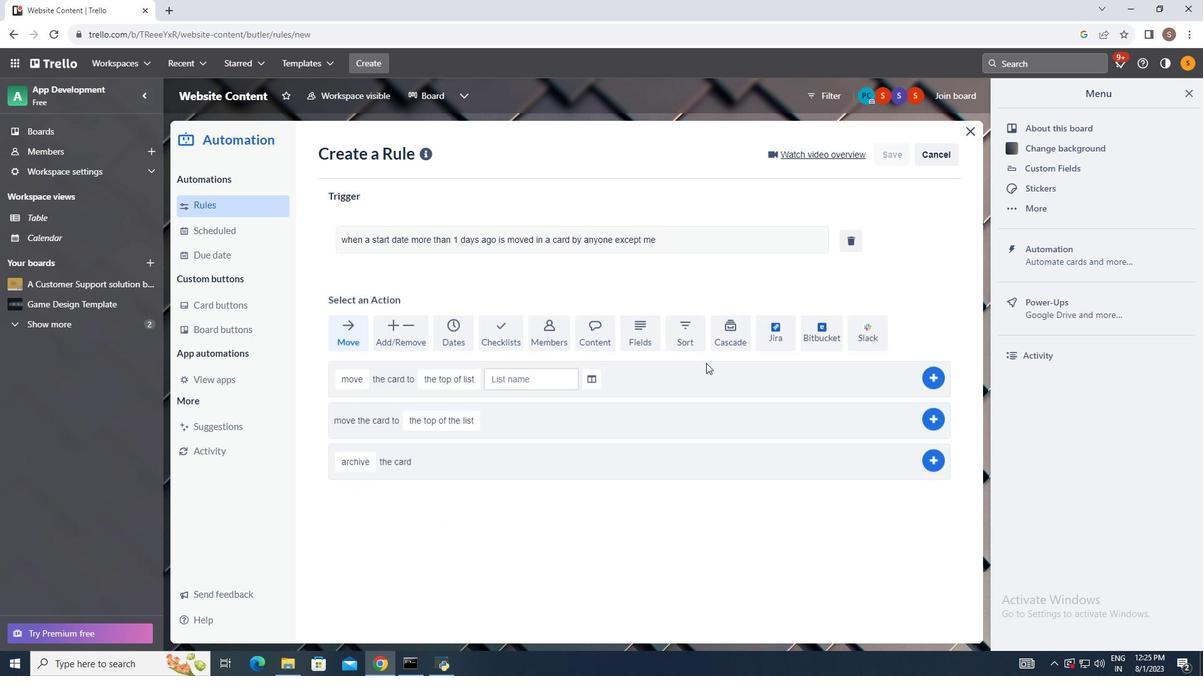 
Action: Mouse pressed left at (928, 365)
Screenshot: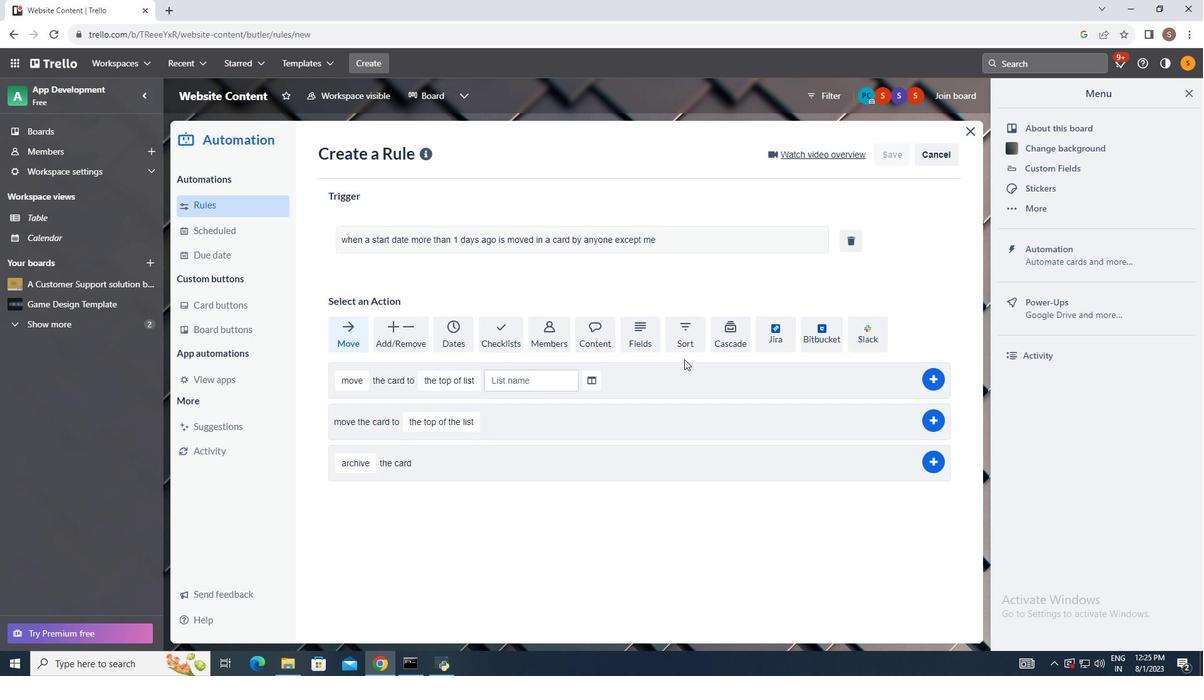 
Action: Mouse moved to (671, 356)
Screenshot: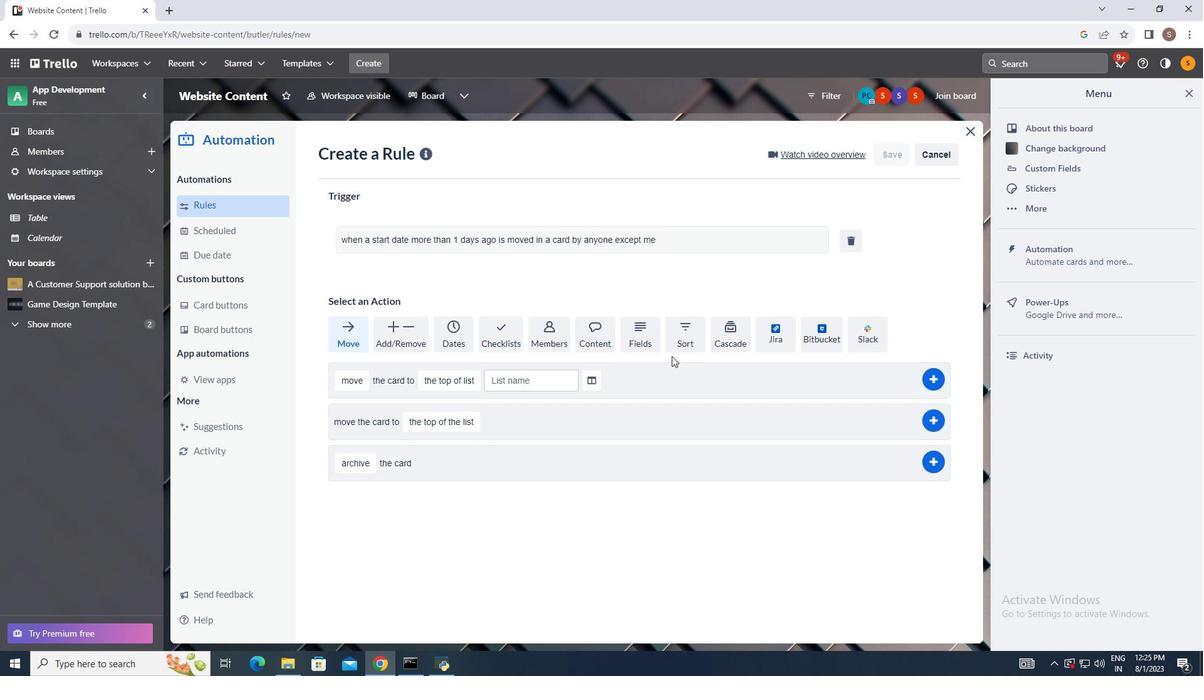 
